 Task: Create a due date automation trigger when advanced on, on the wednesday before a card is due add content with a name or a description containing resume at 11:00 AM.
Action: Mouse moved to (588, 271)
Screenshot: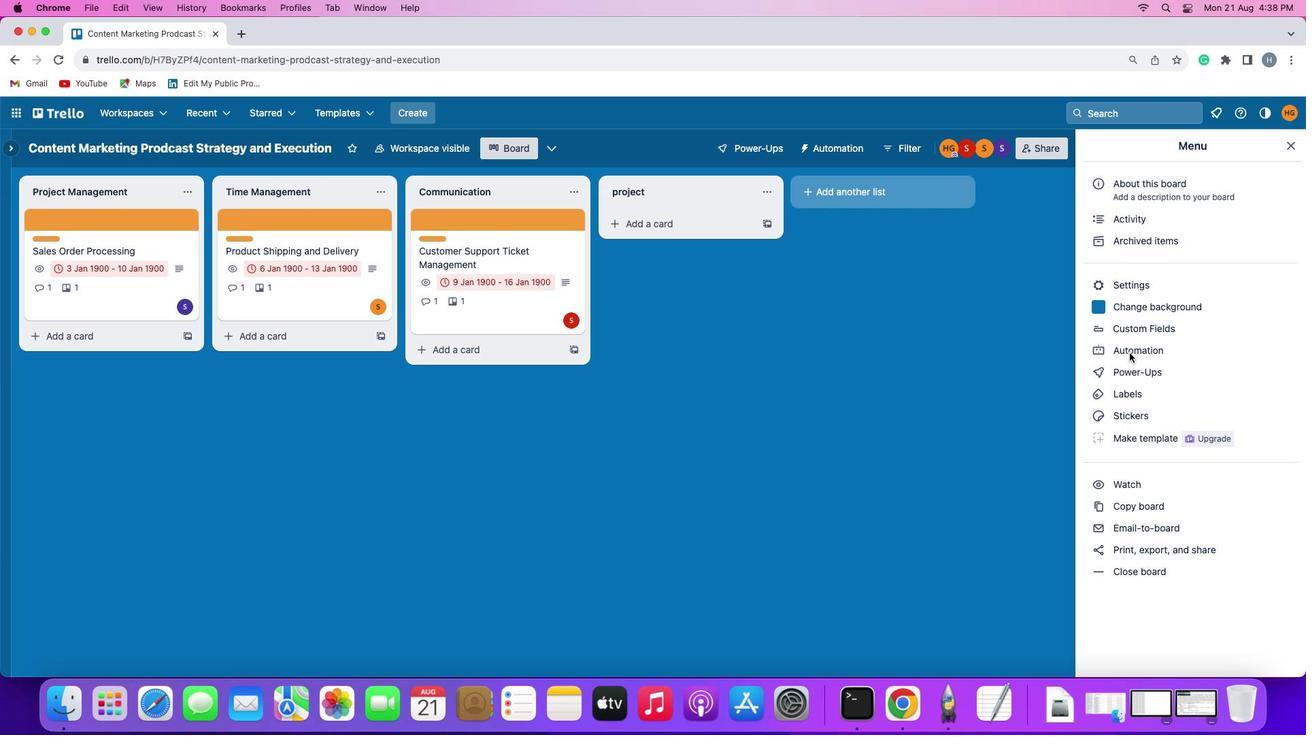 
Action: Mouse pressed left at (588, 271)
Screenshot: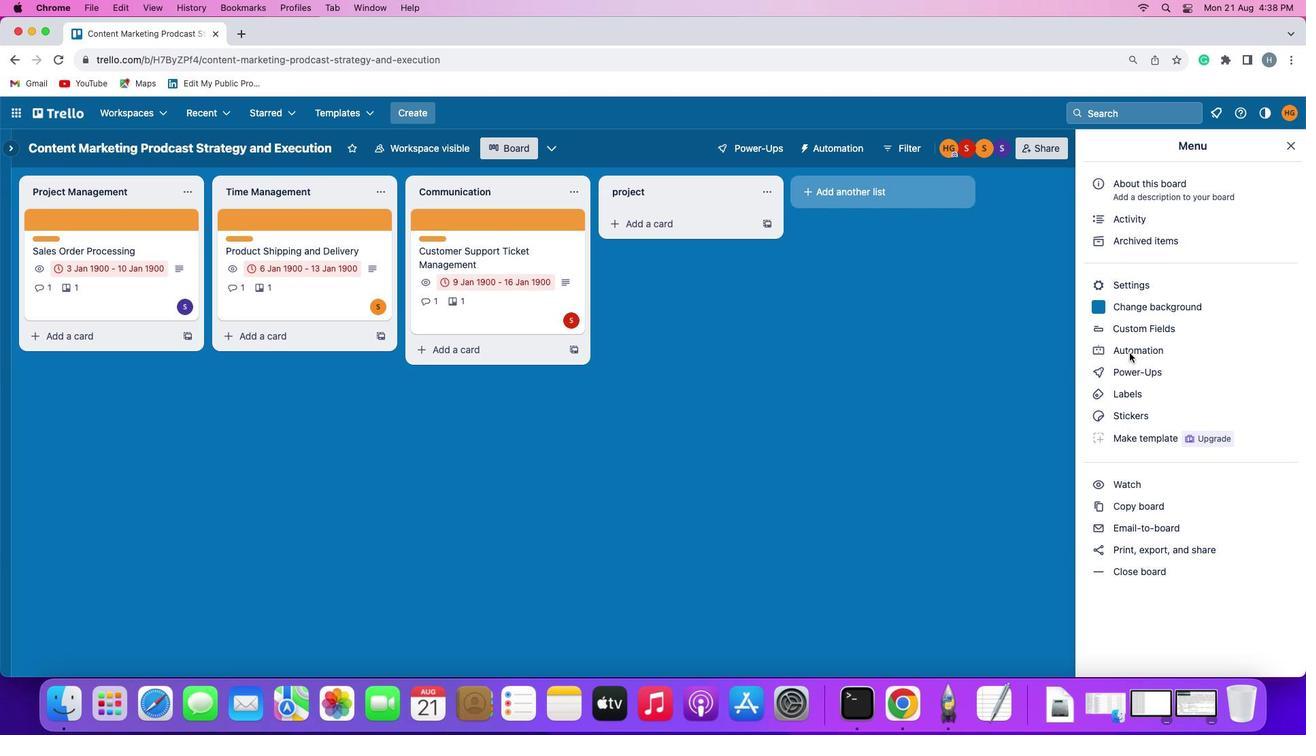 
Action: Mouse moved to (588, 271)
Screenshot: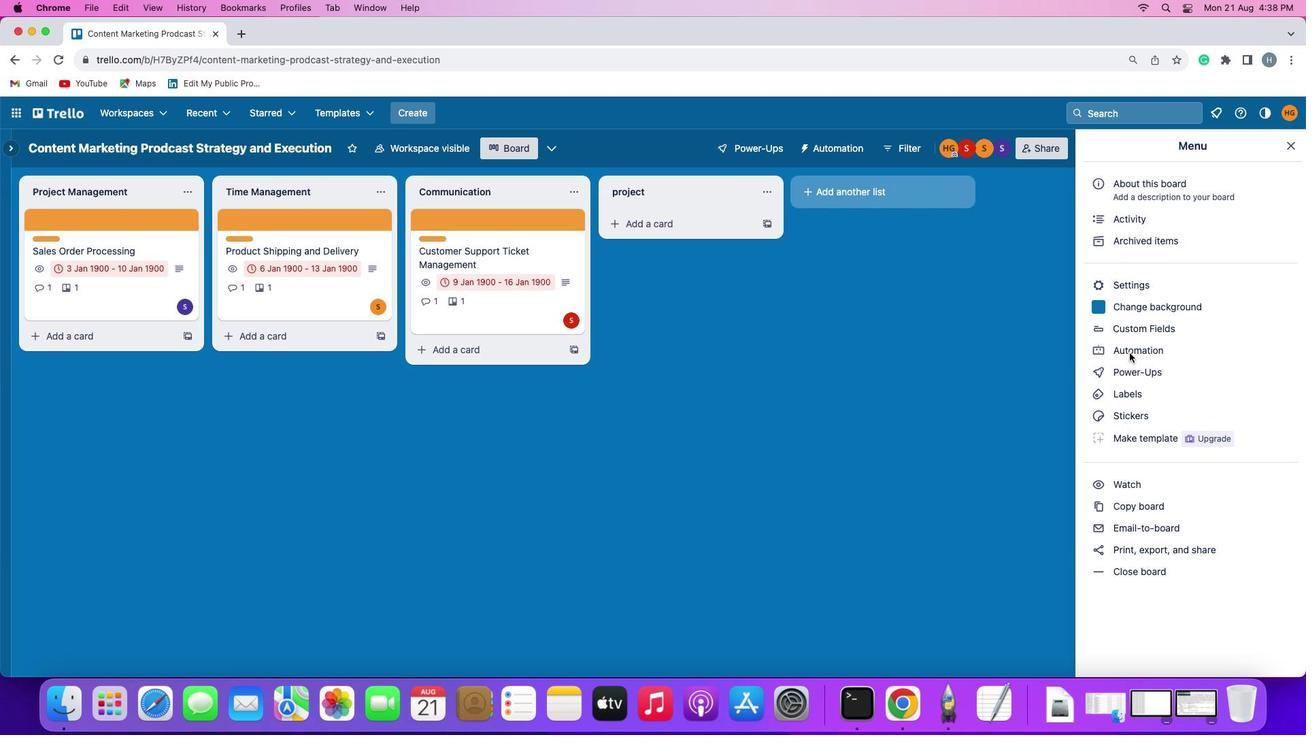 
Action: Mouse pressed left at (588, 271)
Screenshot: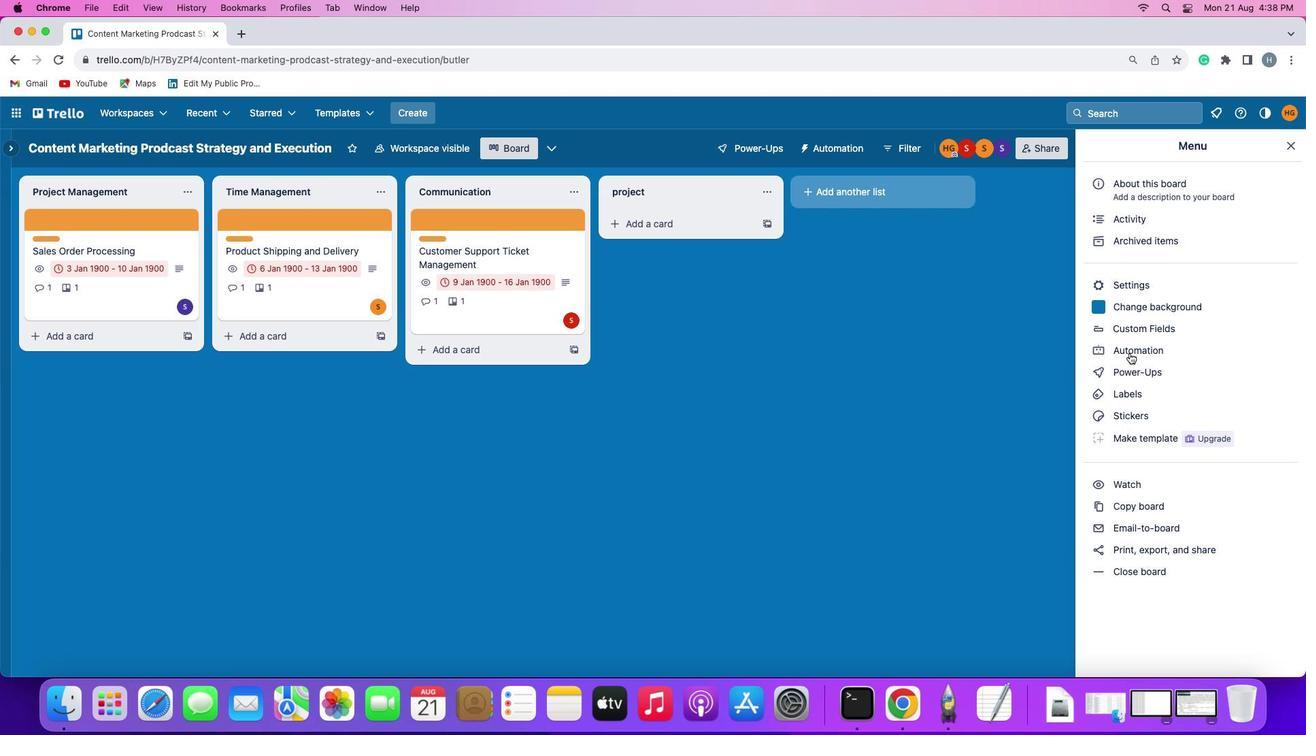 
Action: Mouse moved to (615, 235)
Screenshot: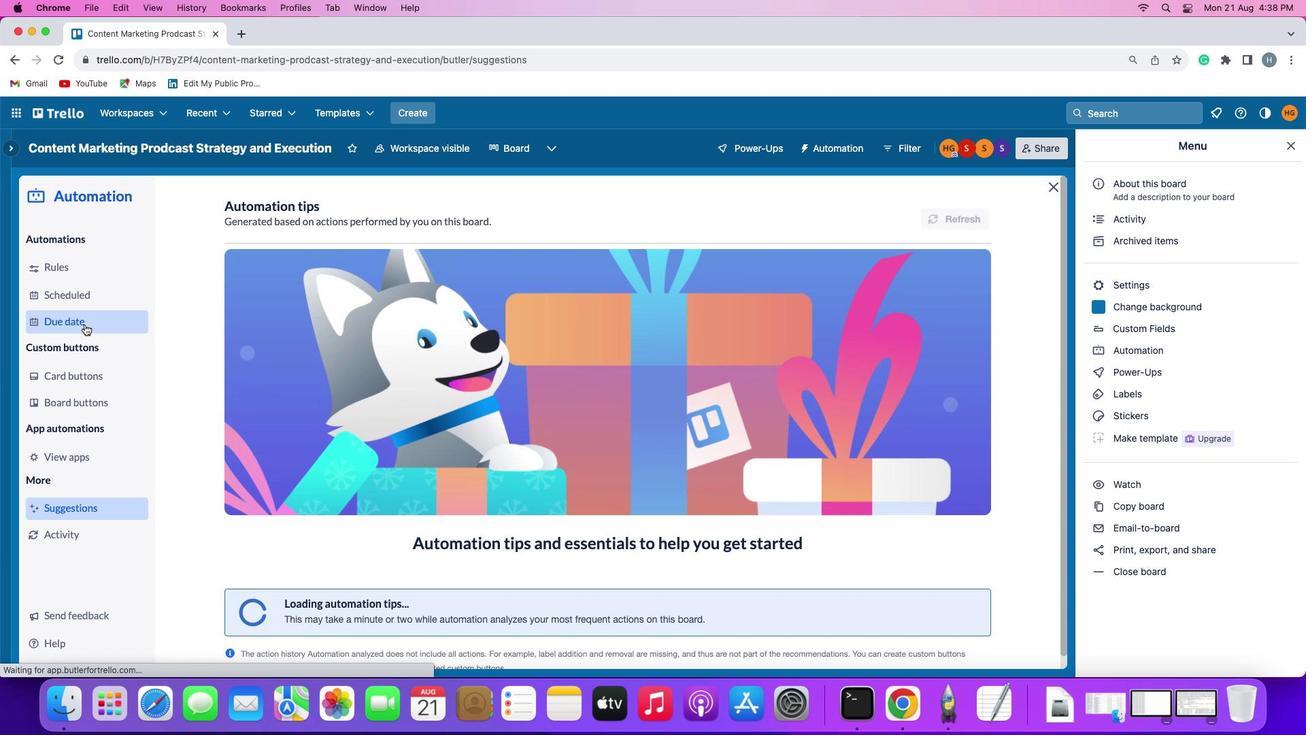
Action: Mouse pressed left at (615, 235)
Screenshot: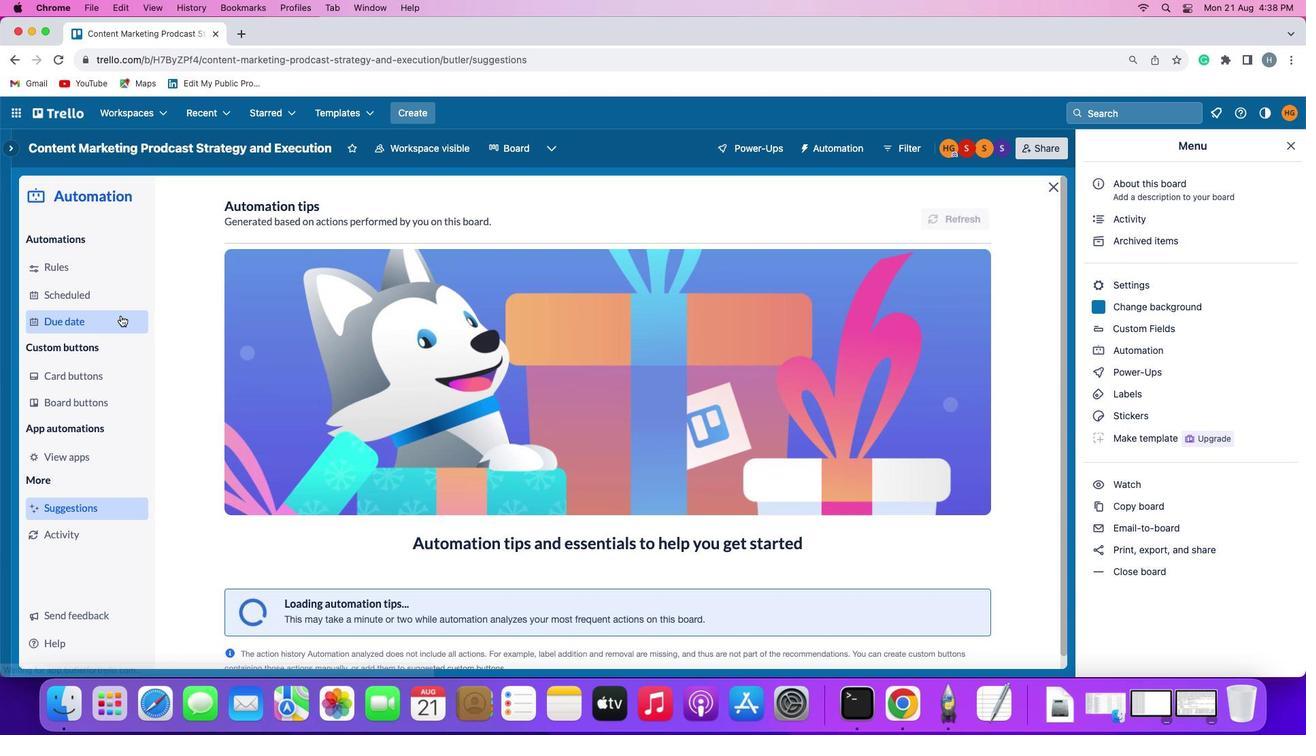 
Action: Mouse moved to (593, 77)
Screenshot: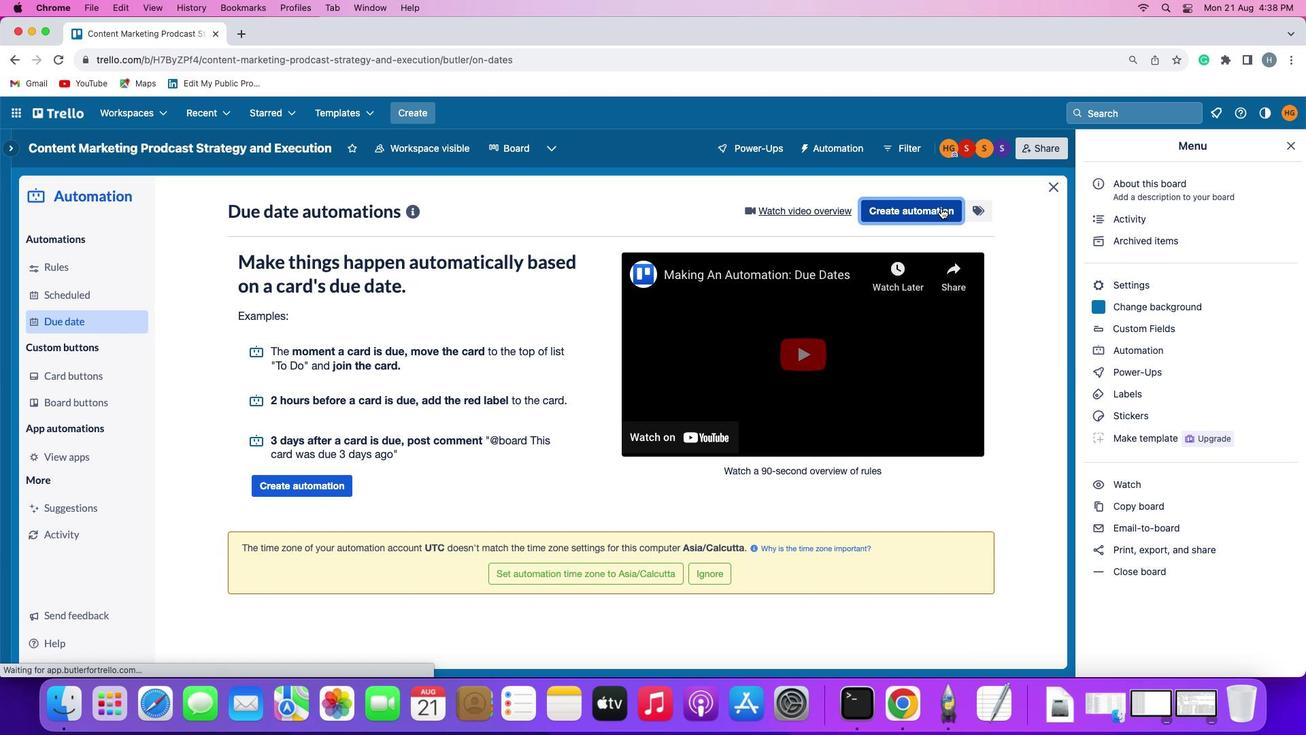 
Action: Mouse pressed left at (593, 77)
Screenshot: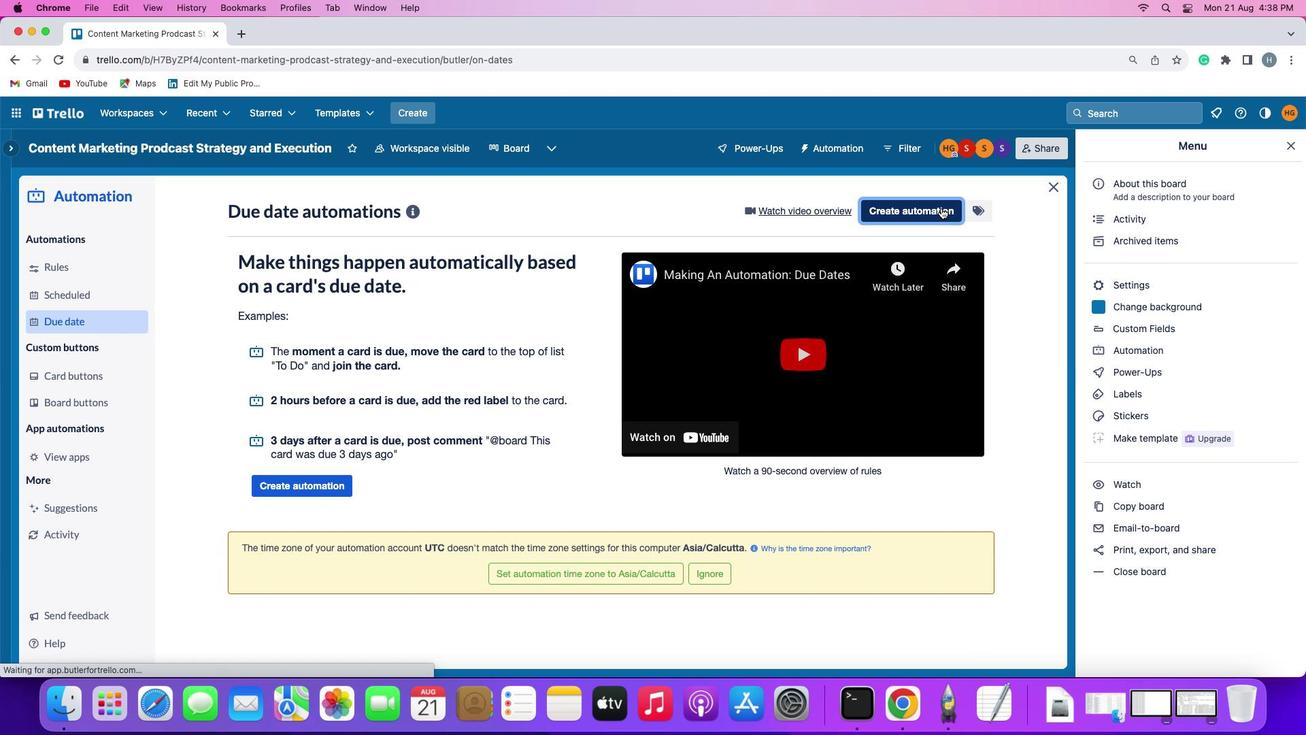 
Action: Mouse moved to (611, 257)
Screenshot: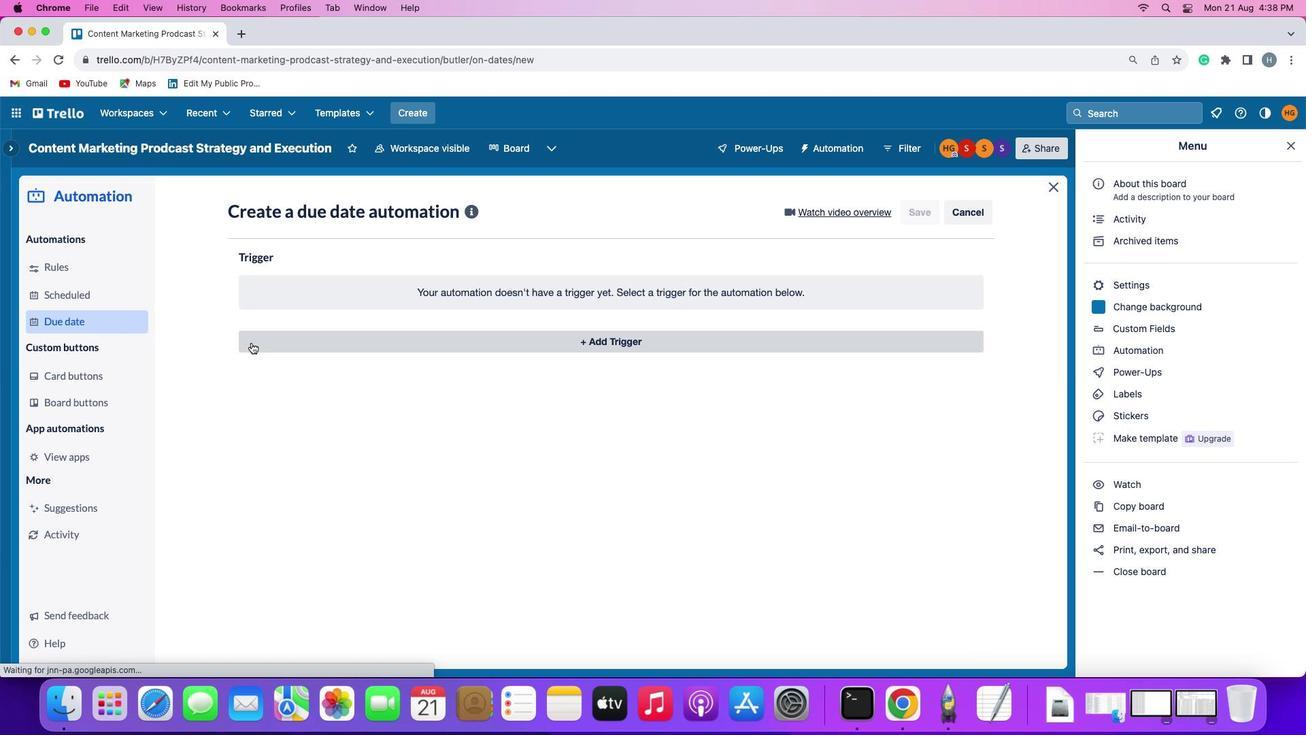 
Action: Mouse pressed left at (611, 257)
Screenshot: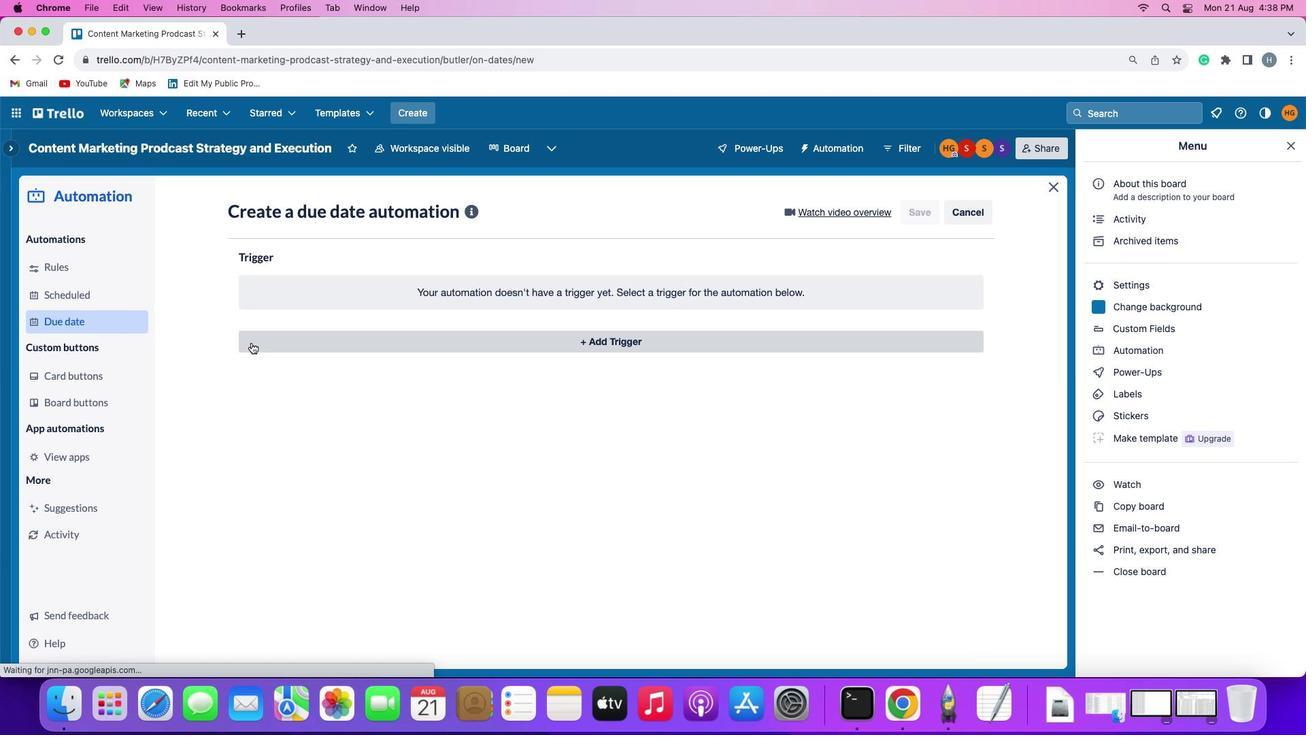 
Action: Mouse moved to (609, 585)
Screenshot: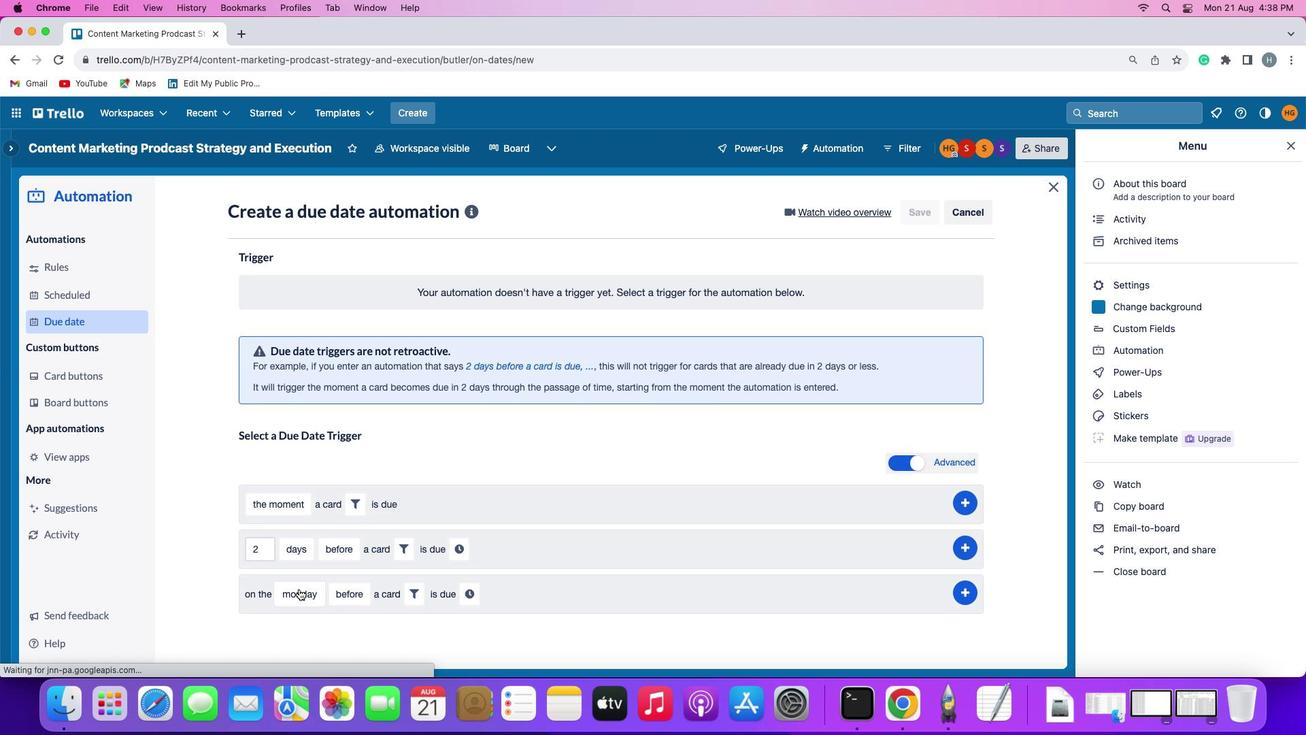 
Action: Mouse pressed left at (609, 585)
Screenshot: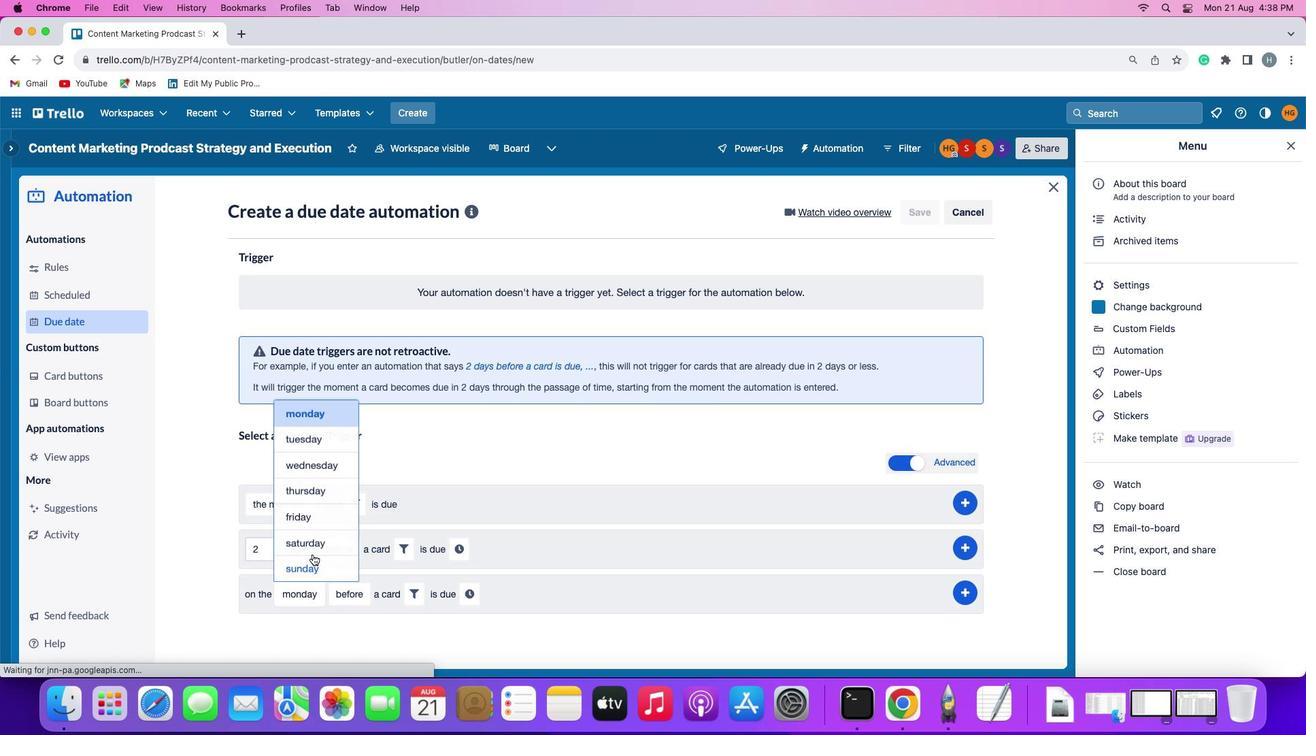 
Action: Mouse moved to (609, 407)
Screenshot: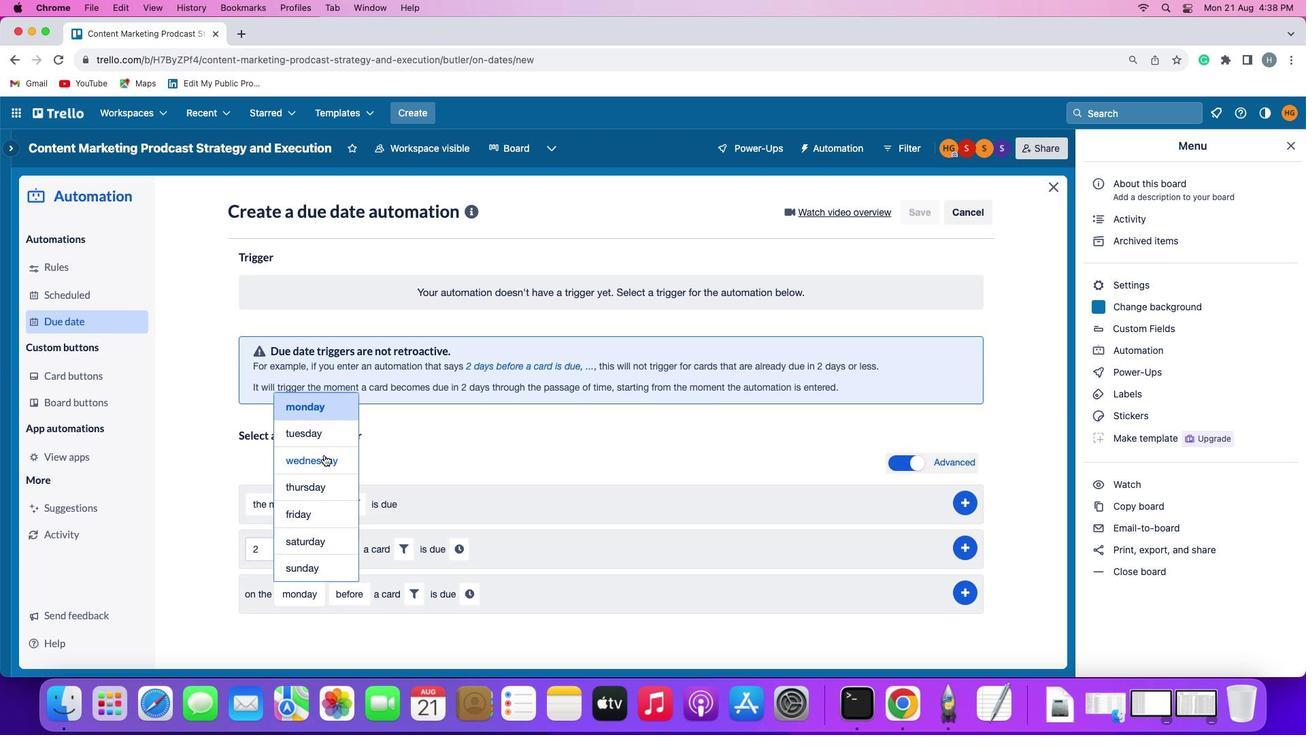 
Action: Mouse pressed left at (609, 407)
Screenshot: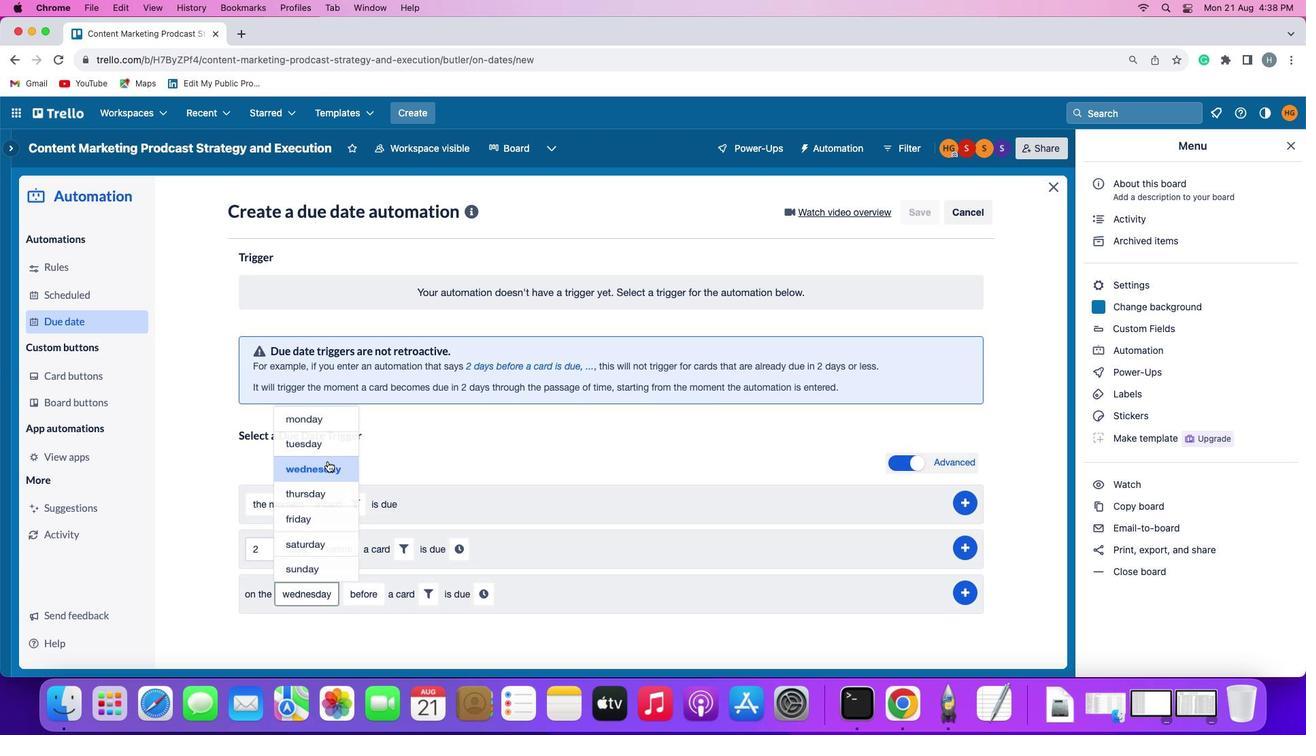 
Action: Mouse moved to (606, 594)
Screenshot: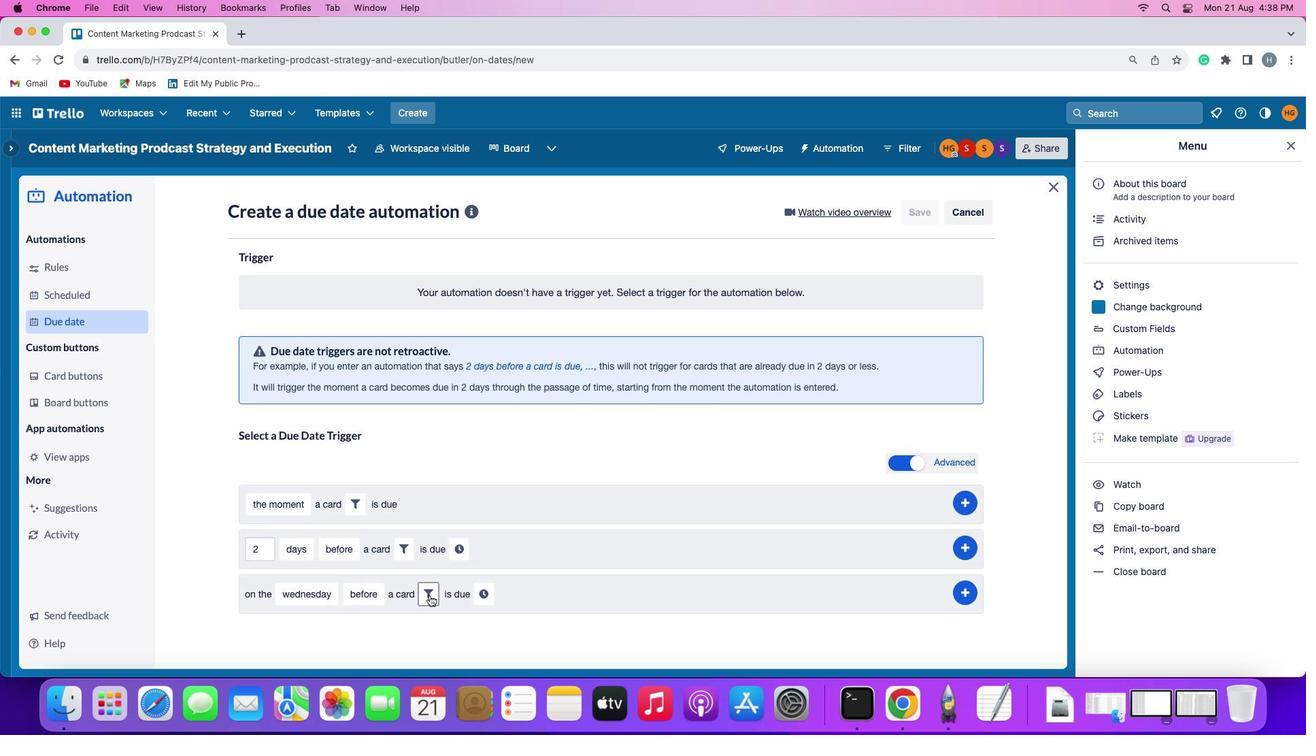 
Action: Mouse pressed left at (606, 594)
Screenshot: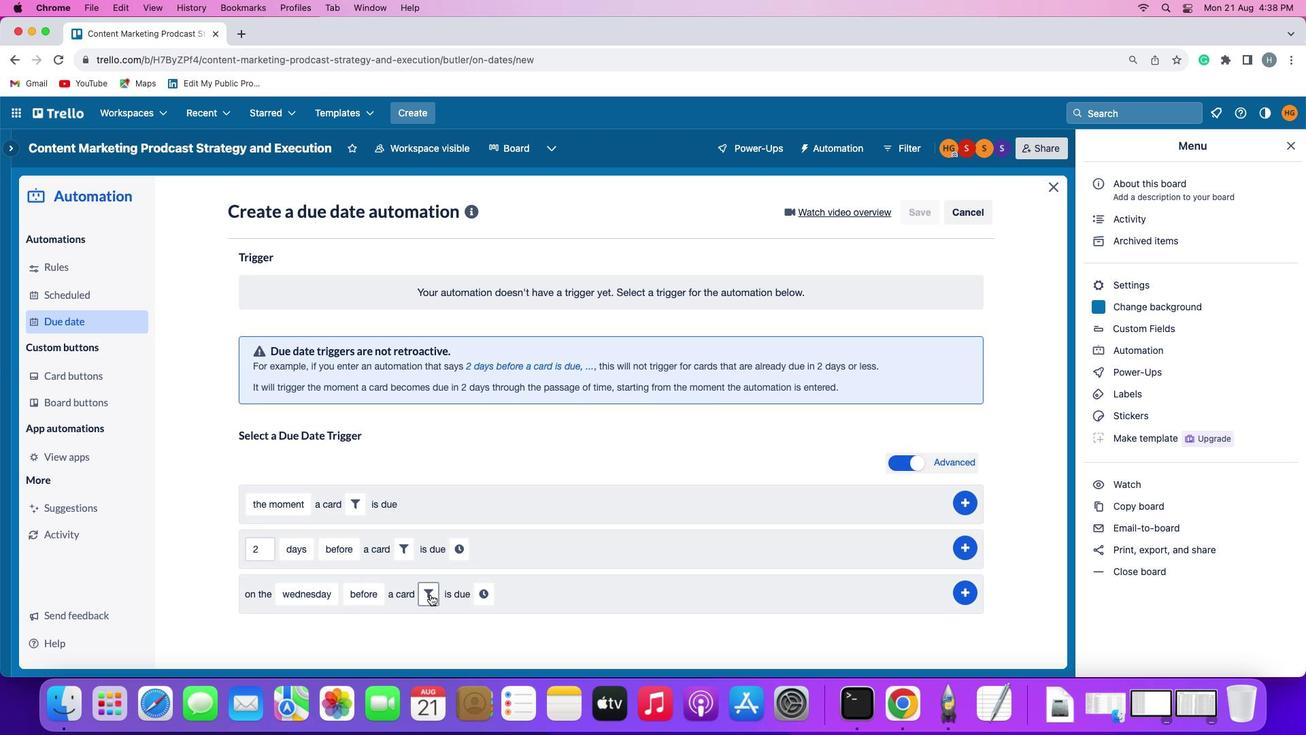 
Action: Mouse moved to (601, 640)
Screenshot: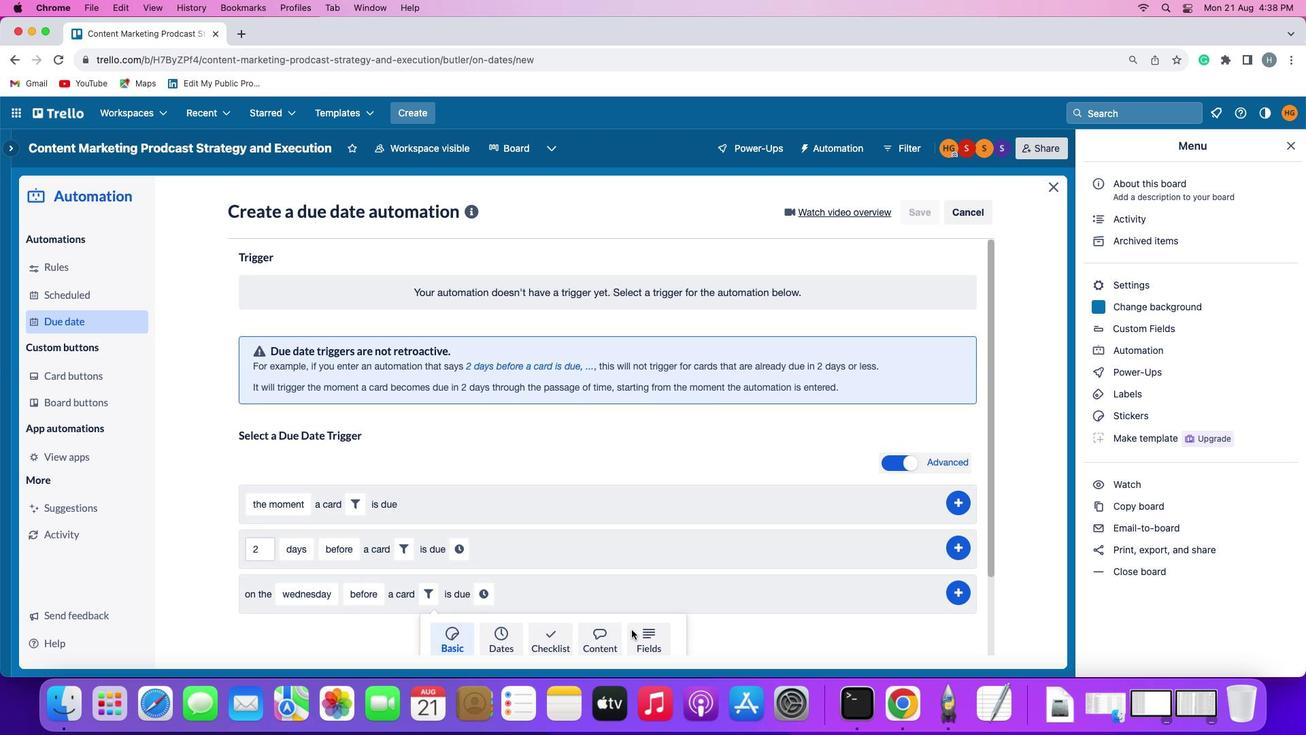 
Action: Mouse pressed left at (601, 640)
Screenshot: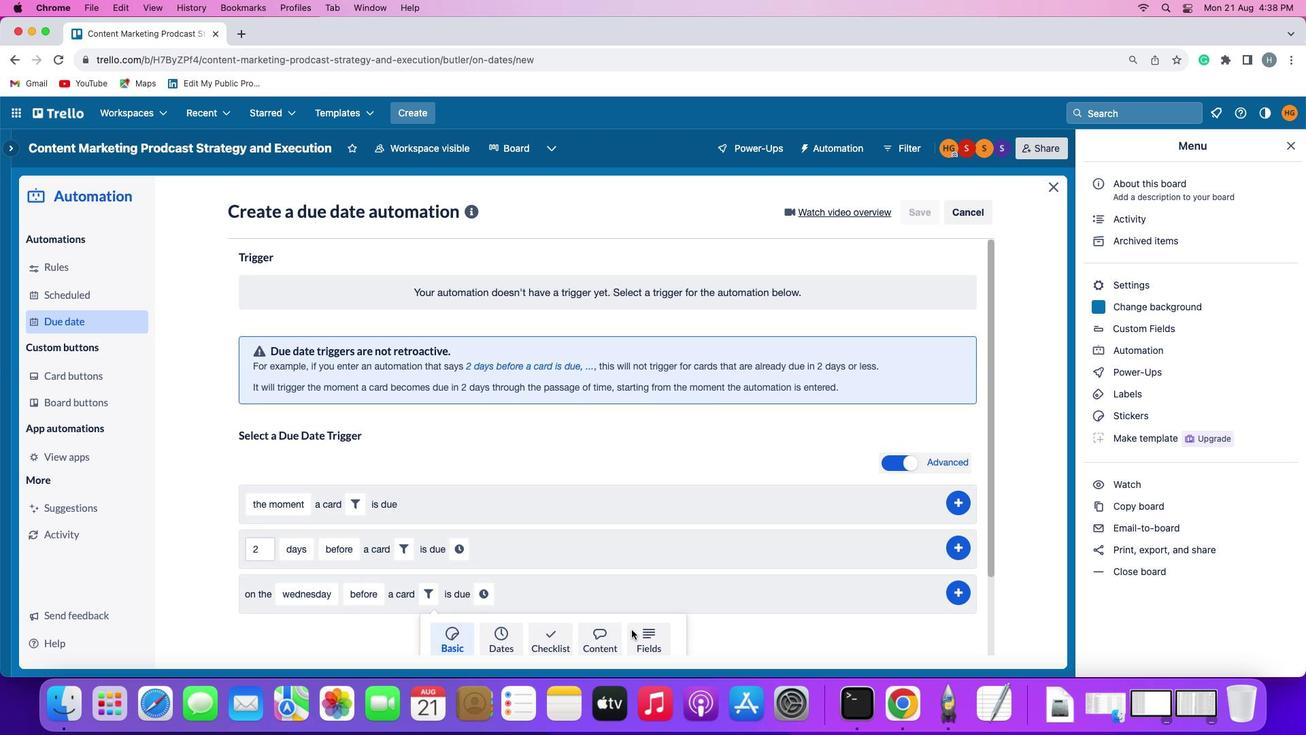 
Action: Mouse moved to (602, 652)
Screenshot: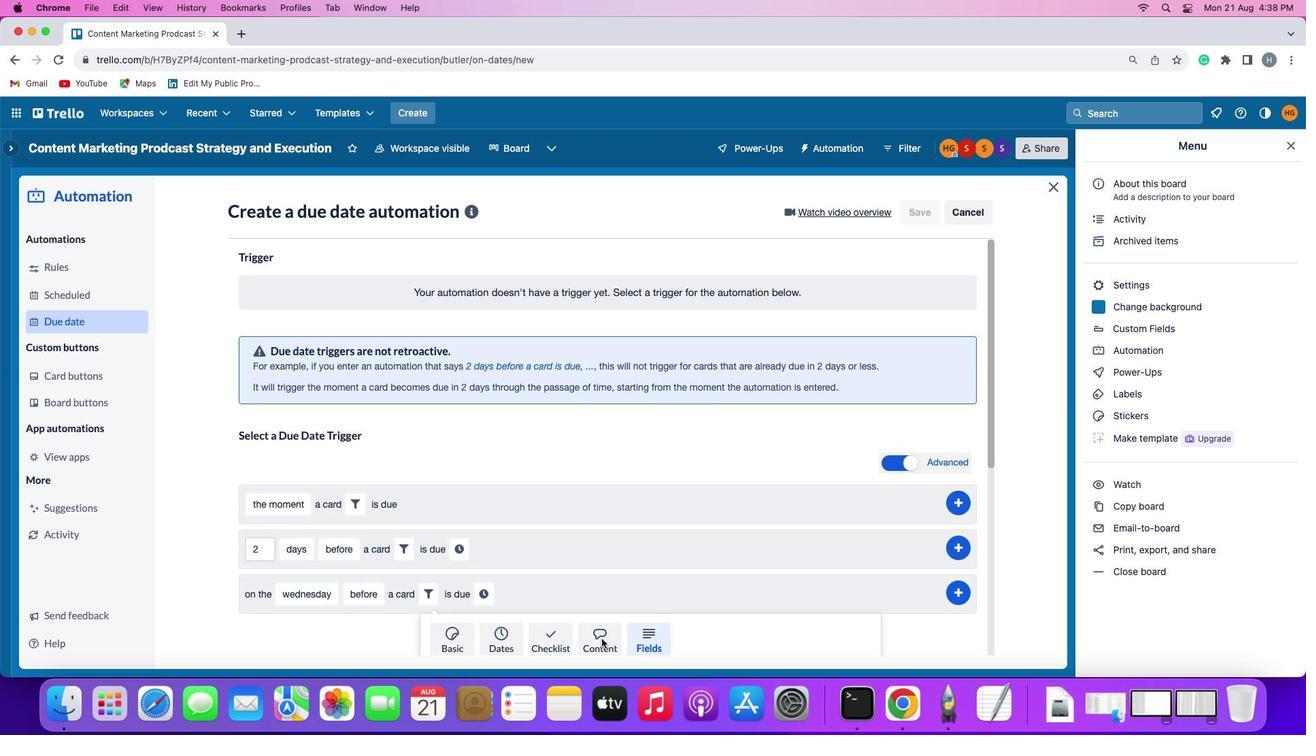 
Action: Mouse pressed left at (602, 652)
Screenshot: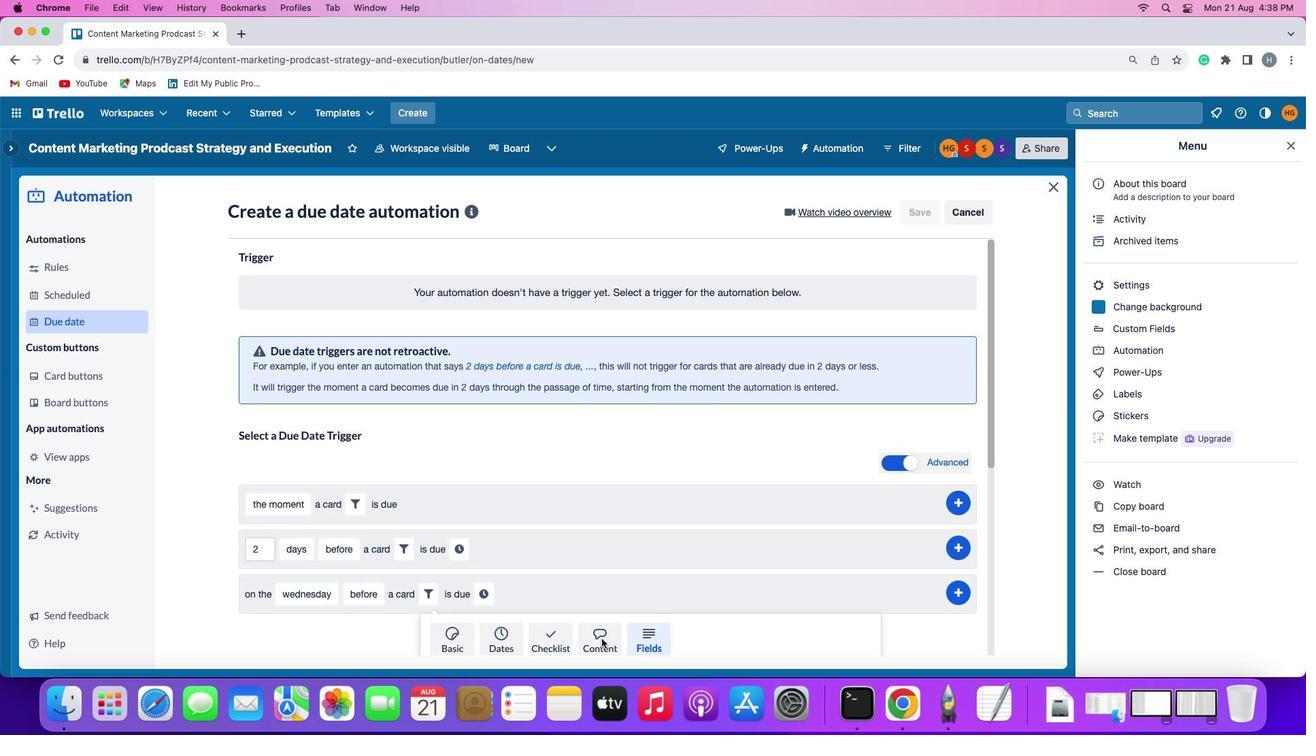 
Action: Mouse moved to (607, 642)
Screenshot: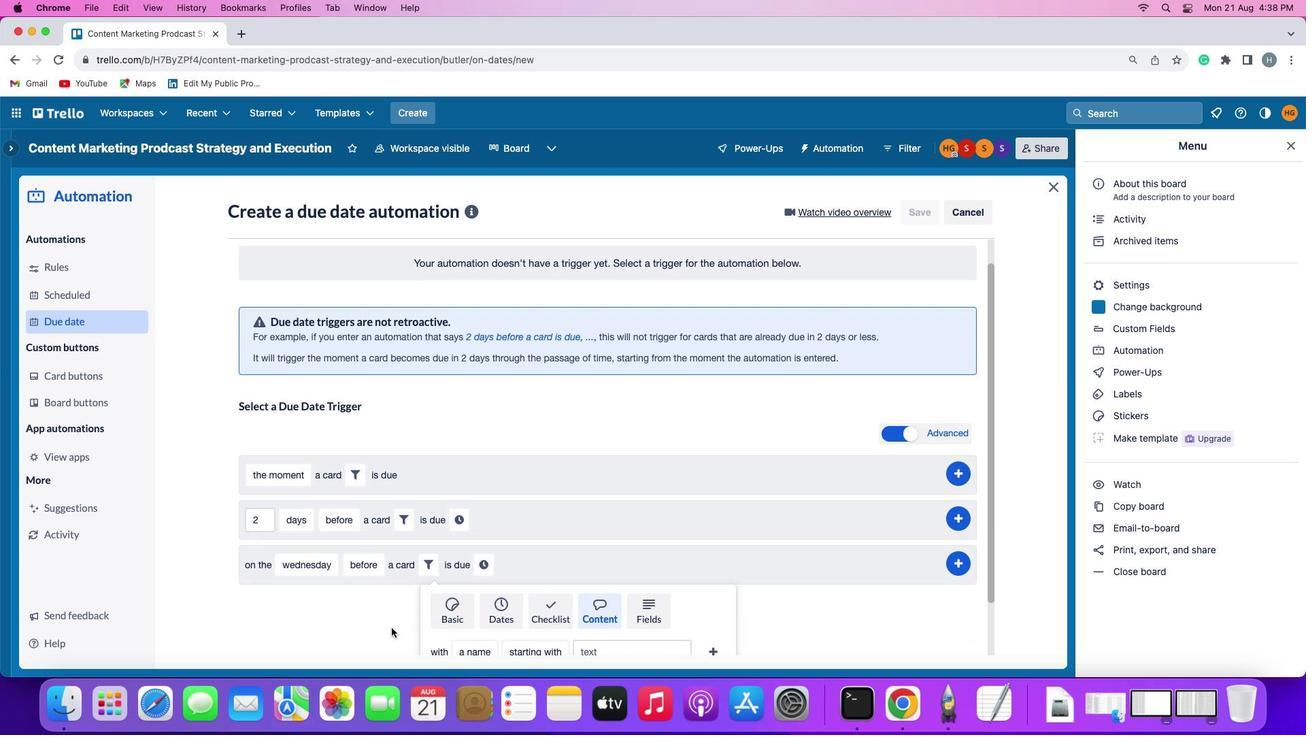 
Action: Mouse scrolled (607, 642) with delta (617, -199)
Screenshot: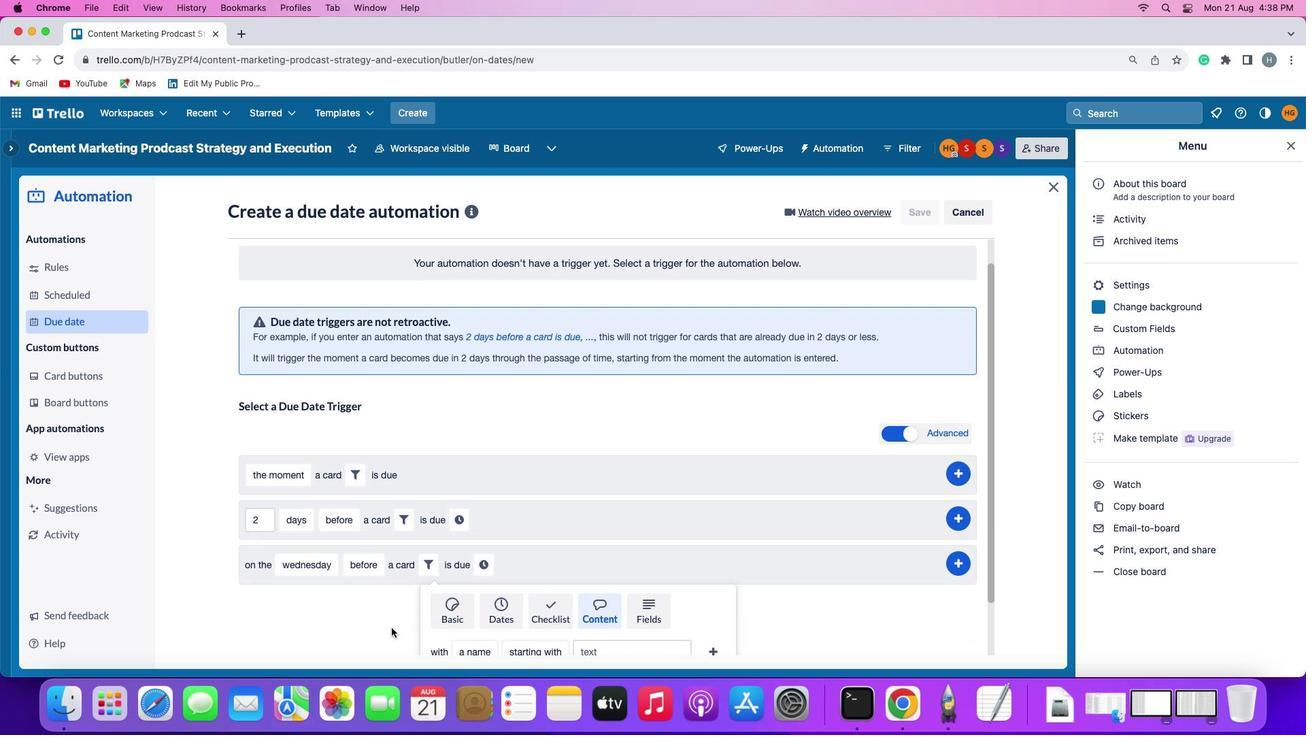 
Action: Mouse moved to (607, 642)
Screenshot: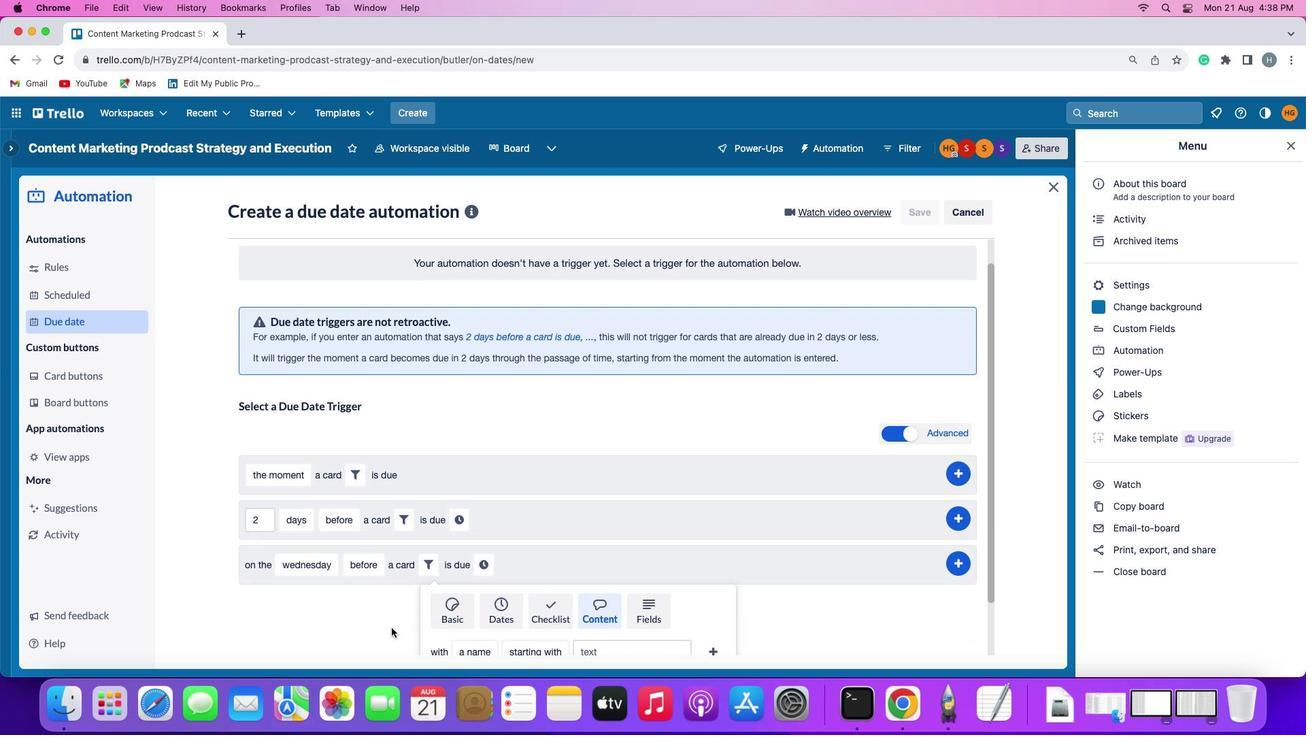 
Action: Mouse scrolled (607, 642) with delta (617, -199)
Screenshot: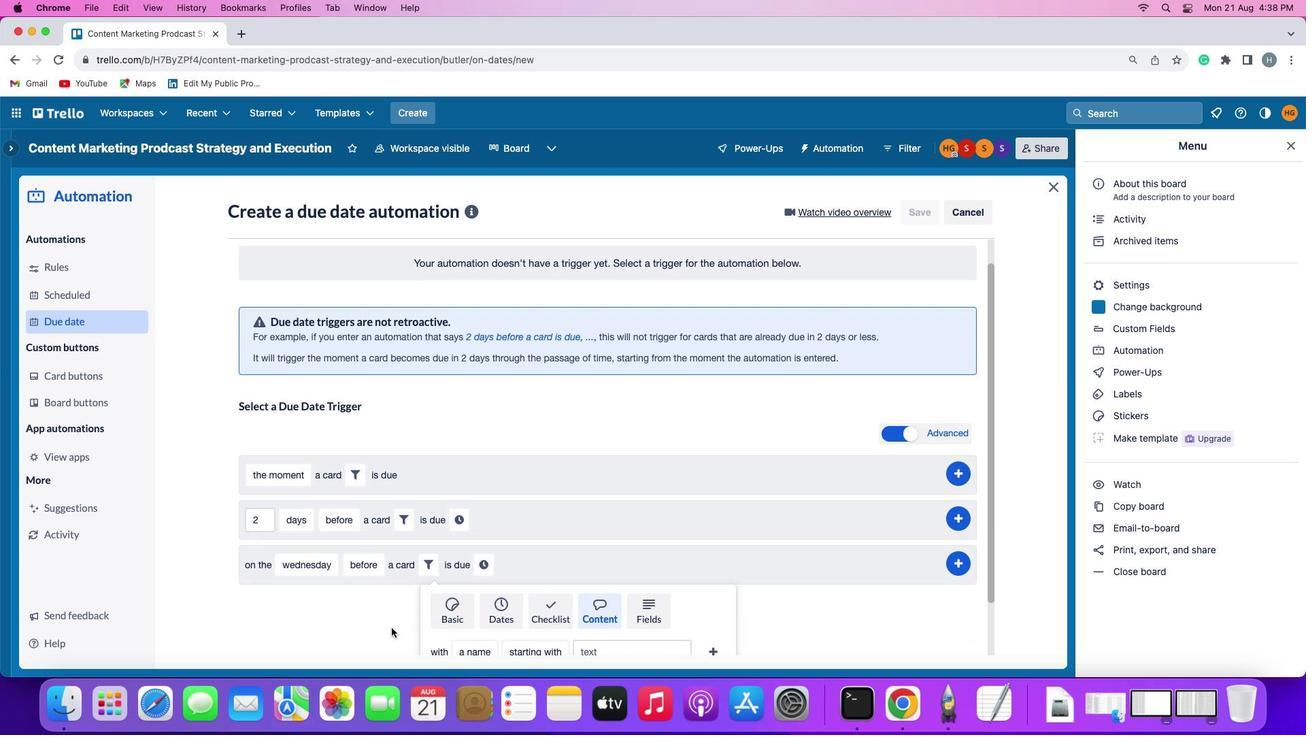 
Action: Mouse moved to (607, 642)
Screenshot: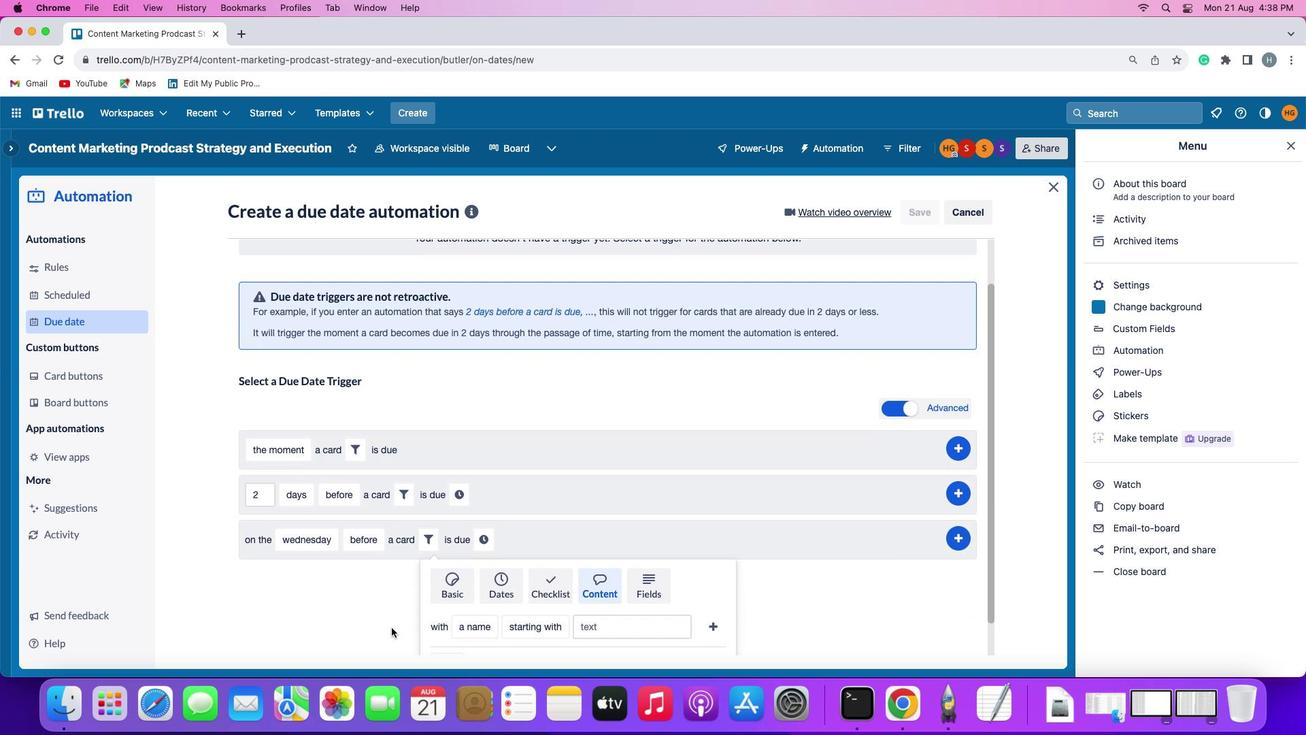 
Action: Mouse scrolled (607, 642) with delta (617, -201)
Screenshot: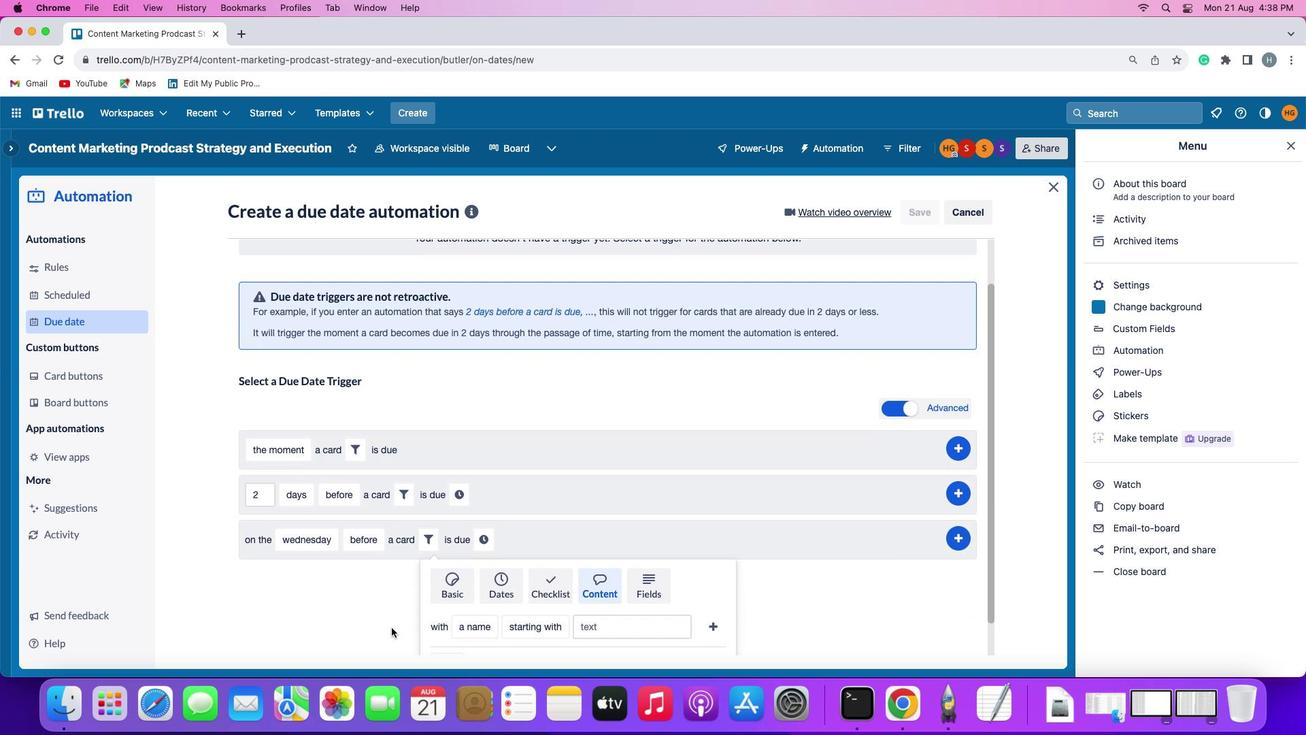 
Action: Mouse moved to (607, 641)
Screenshot: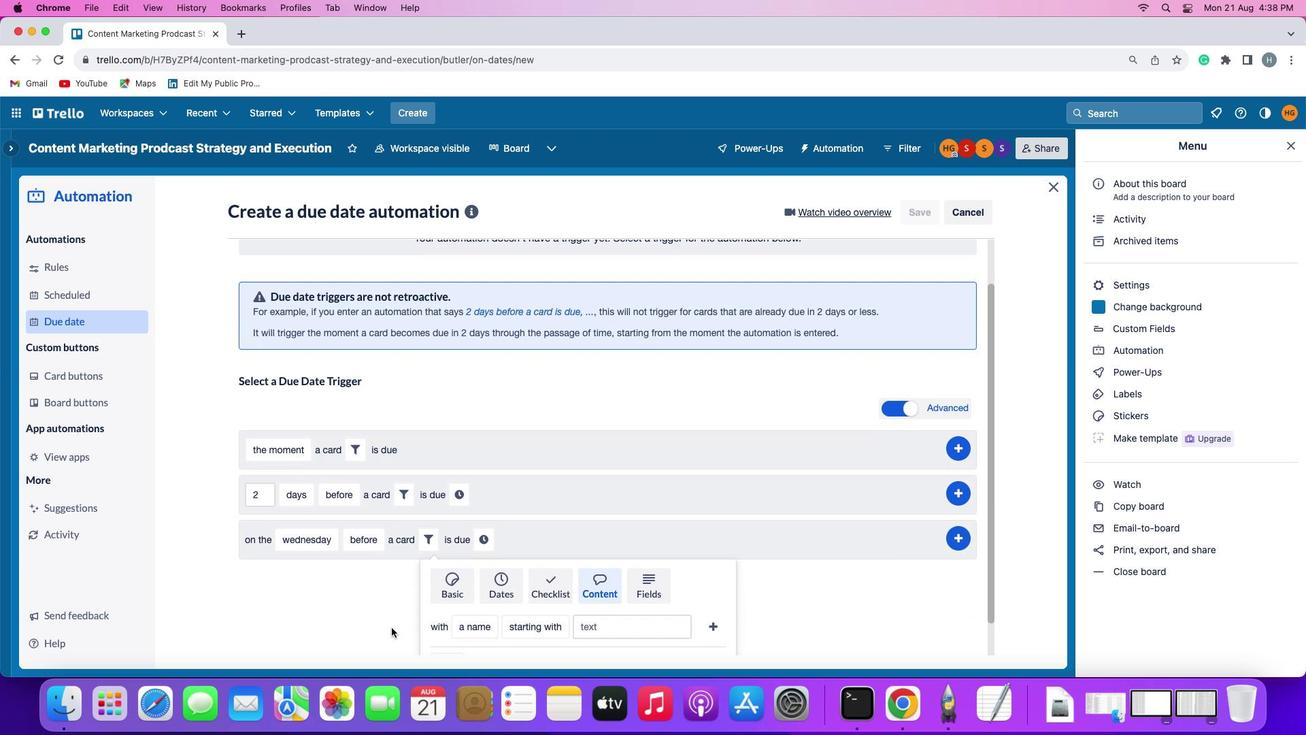 
Action: Mouse scrolled (607, 641) with delta (617, -202)
Screenshot: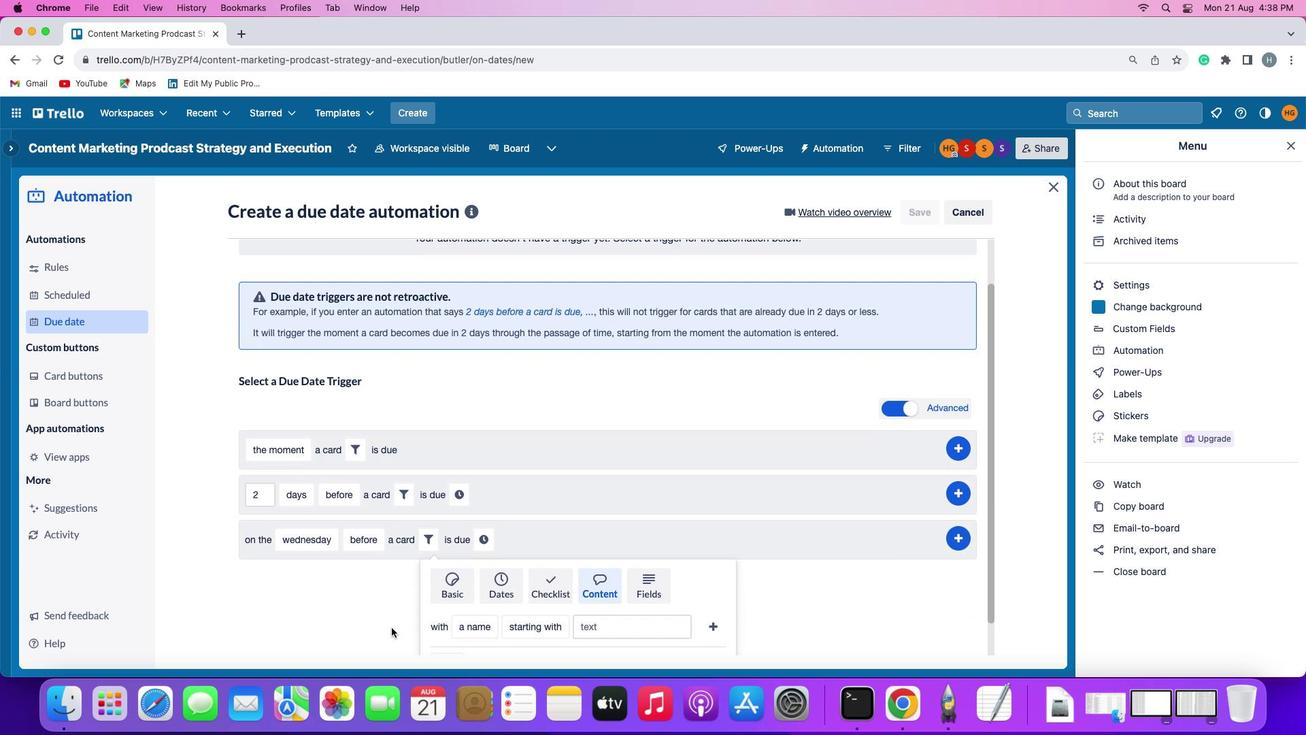 
Action: Mouse moved to (607, 637)
Screenshot: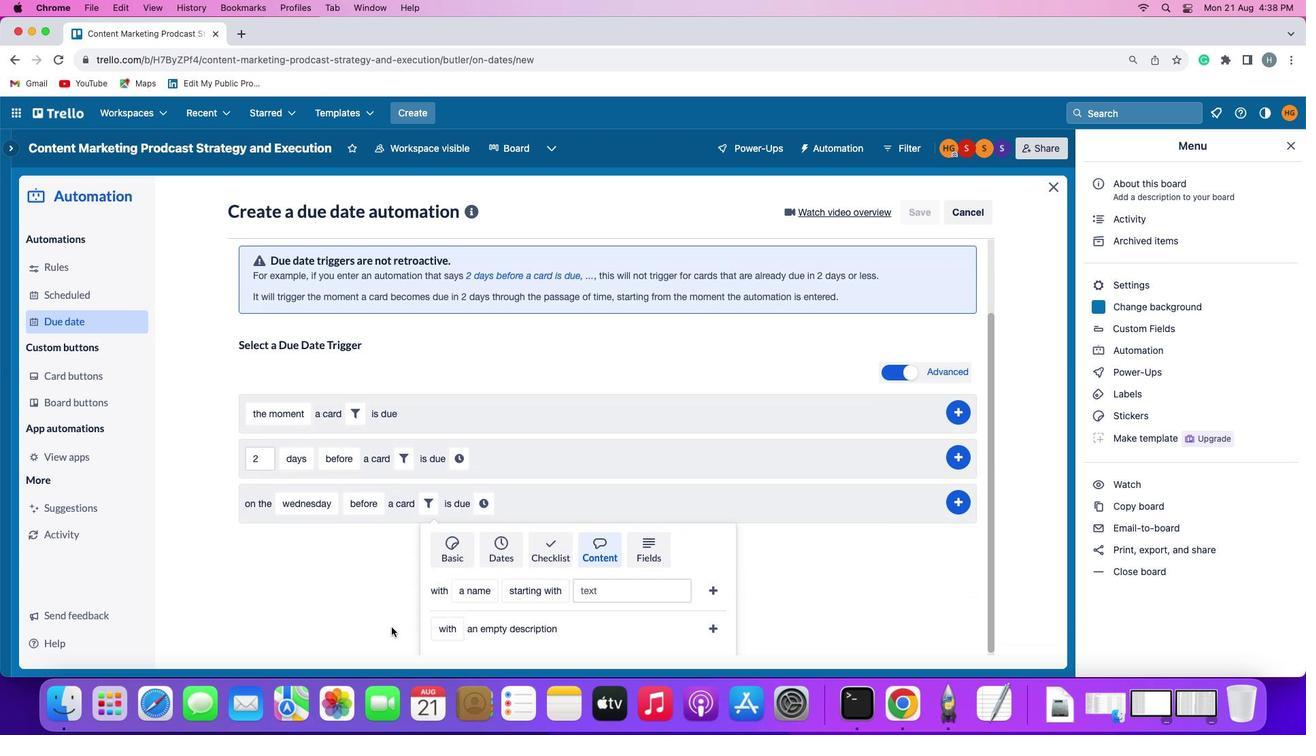 
Action: Mouse scrolled (607, 637) with delta (617, -202)
Screenshot: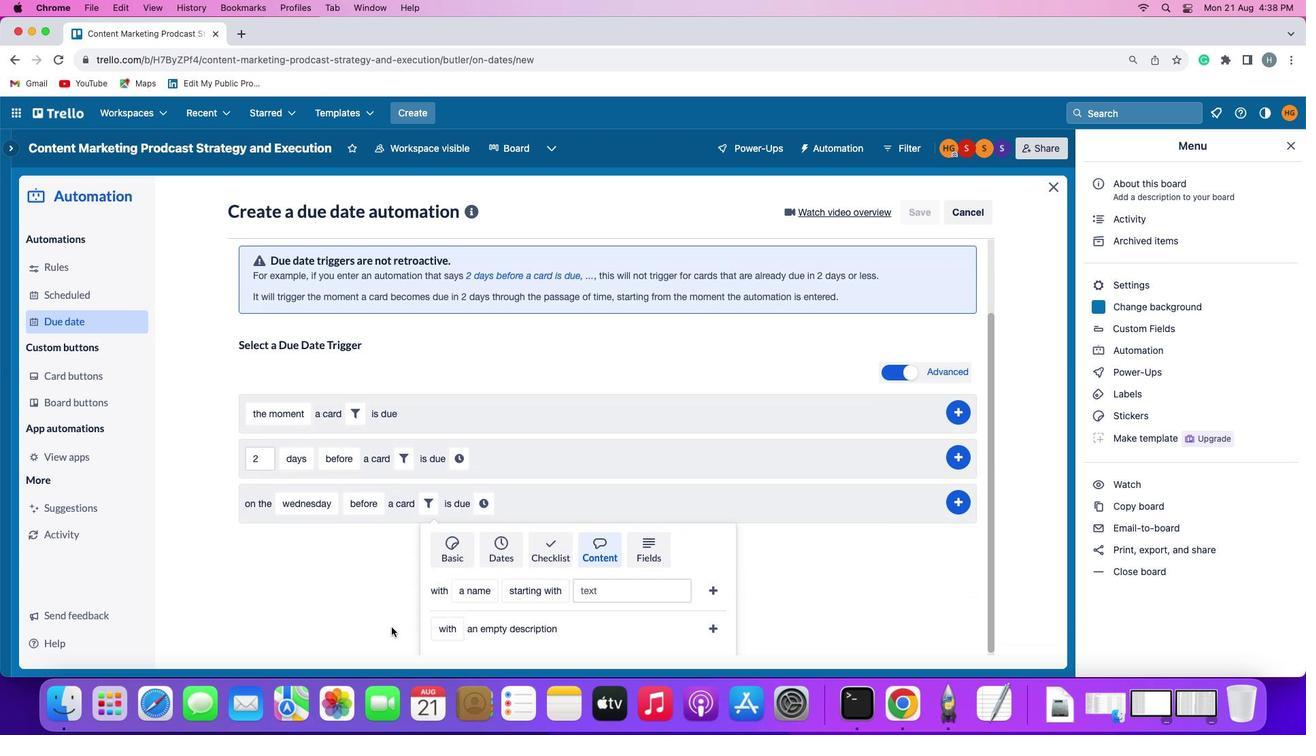 
Action: Mouse moved to (607, 637)
Screenshot: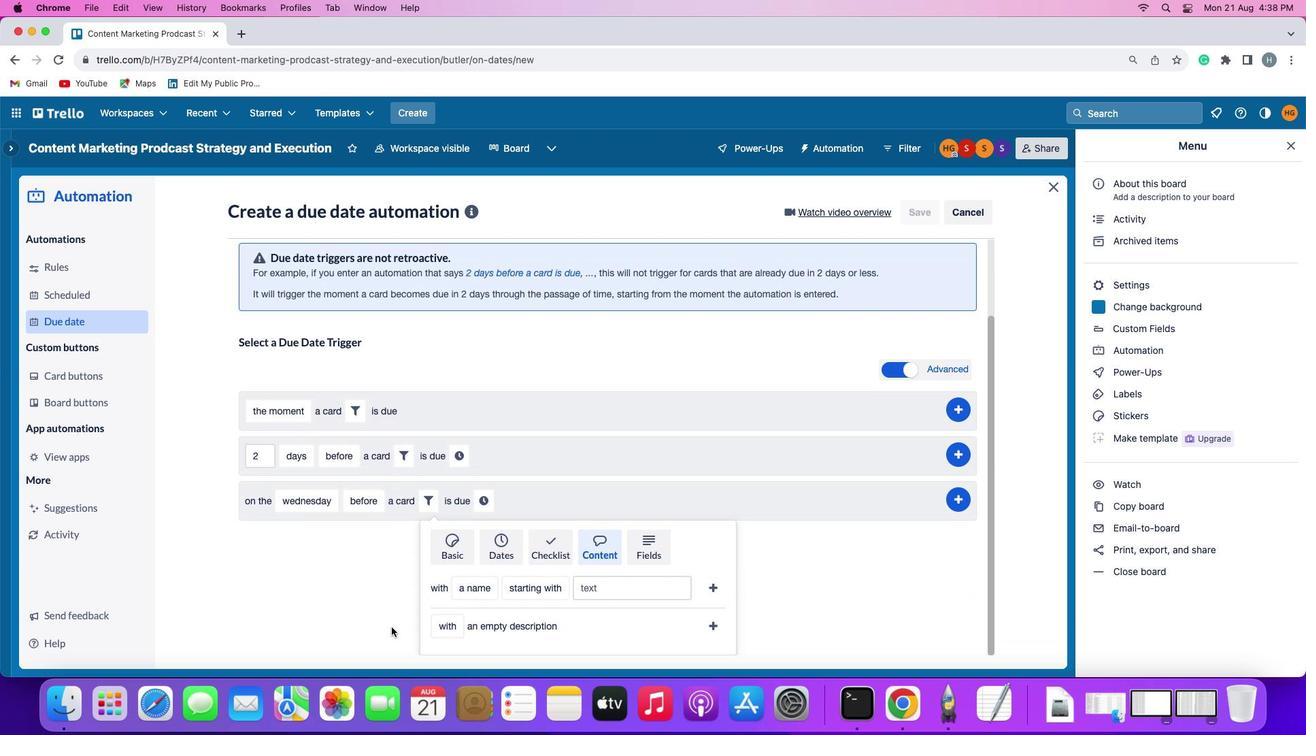 
Action: Mouse scrolled (607, 637) with delta (617, -199)
Screenshot: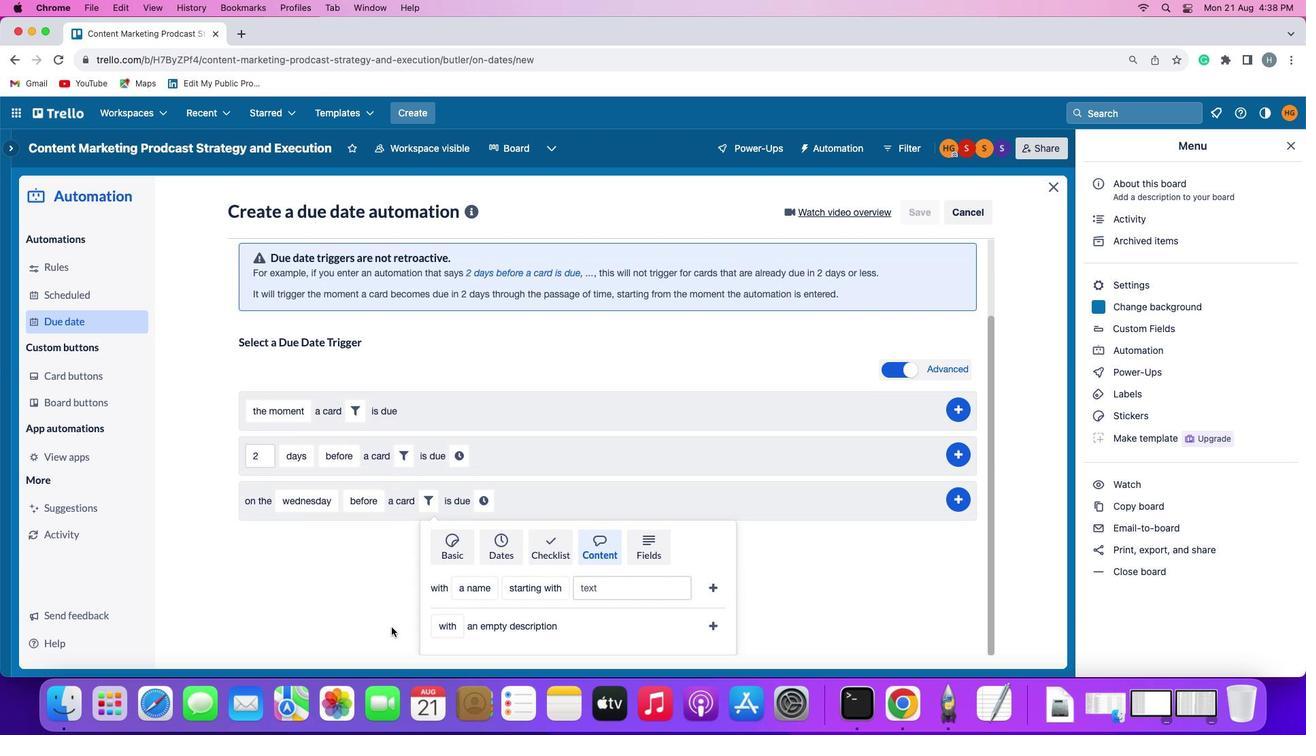 
Action: Mouse scrolled (607, 637) with delta (617, -199)
Screenshot: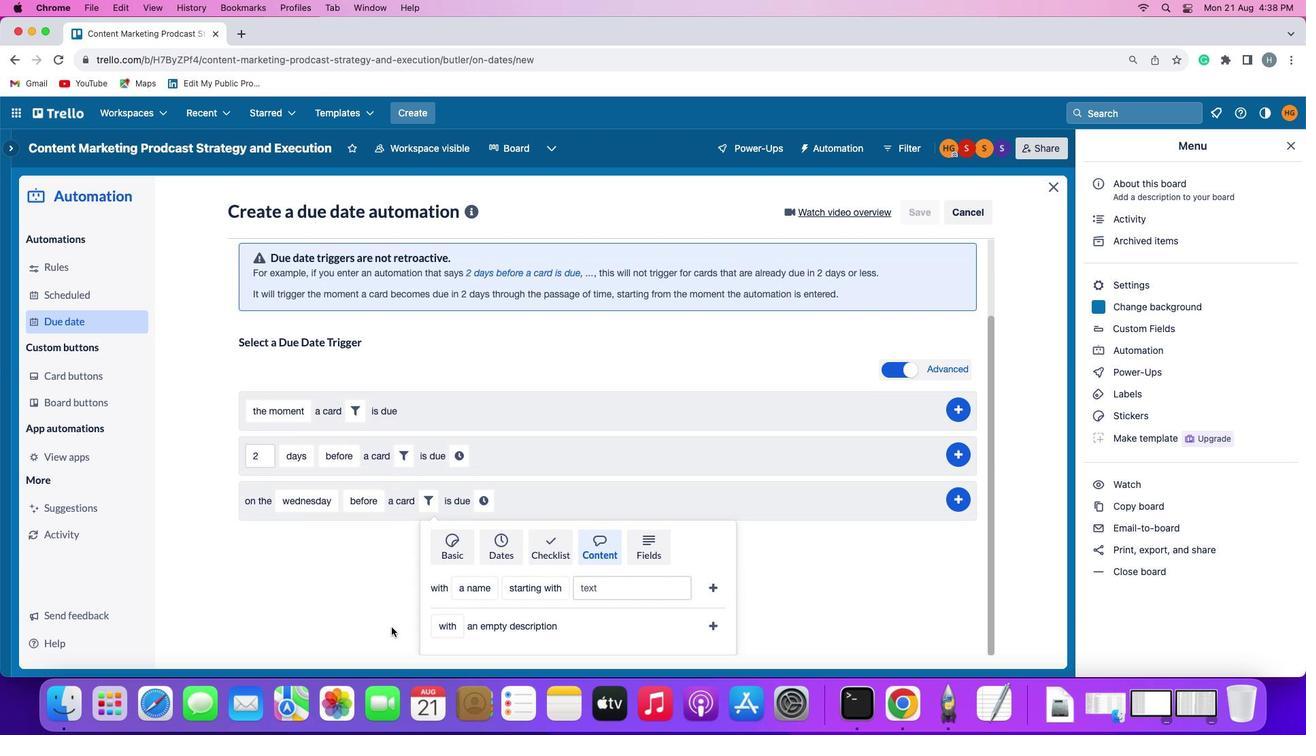 
Action: Mouse scrolled (607, 637) with delta (617, -201)
Screenshot: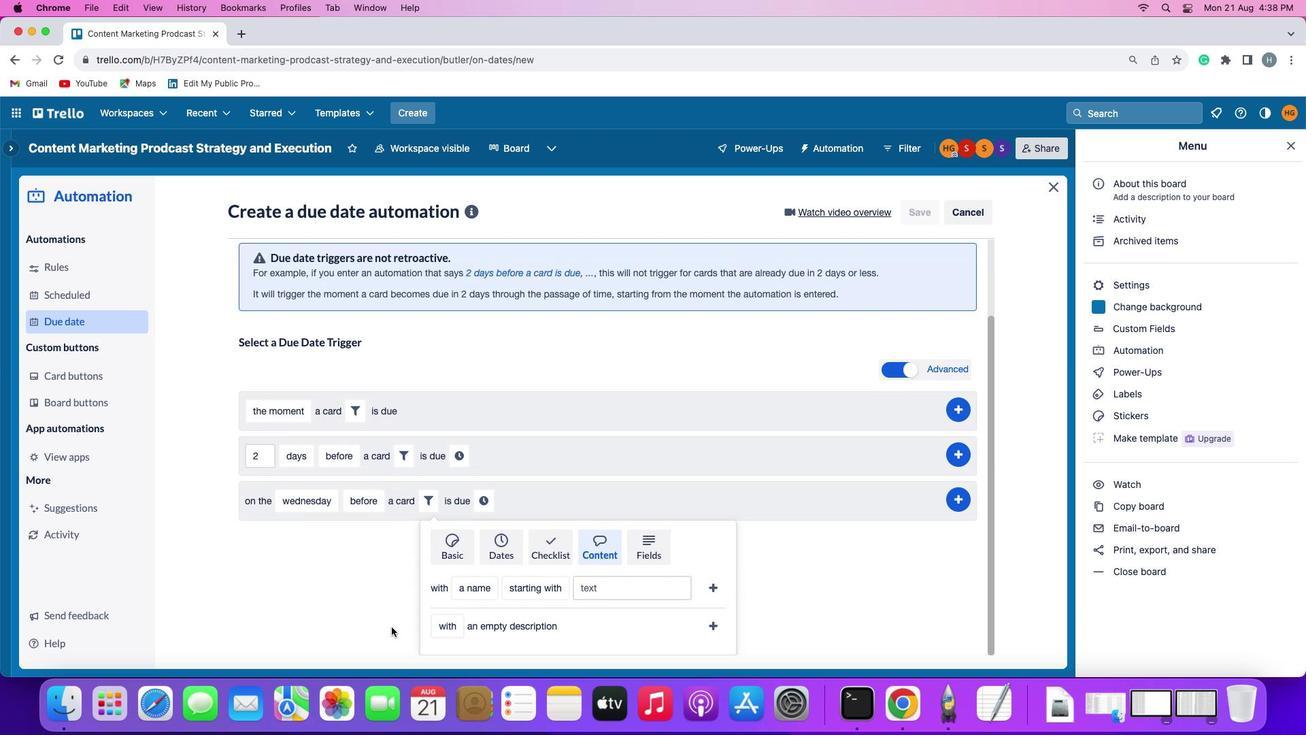 
Action: Mouse scrolled (607, 637) with delta (617, -202)
Screenshot: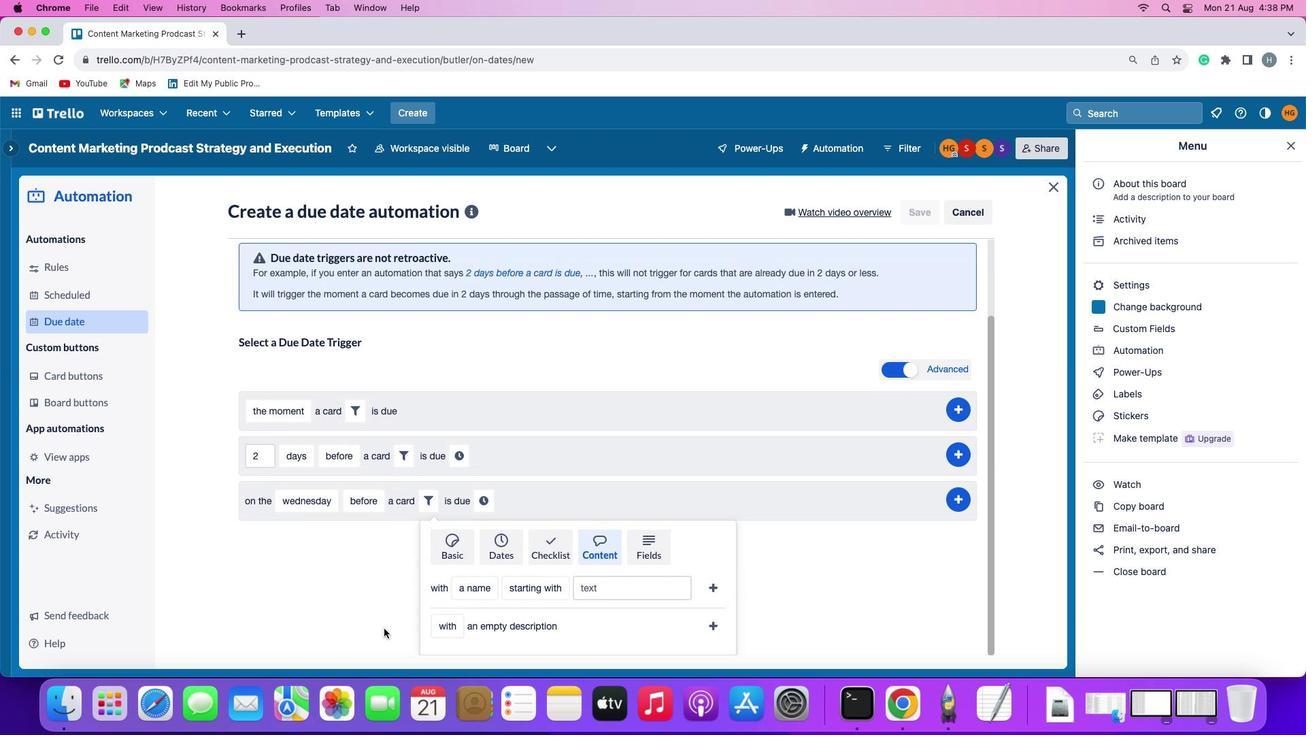 
Action: Mouse moved to (605, 596)
Screenshot: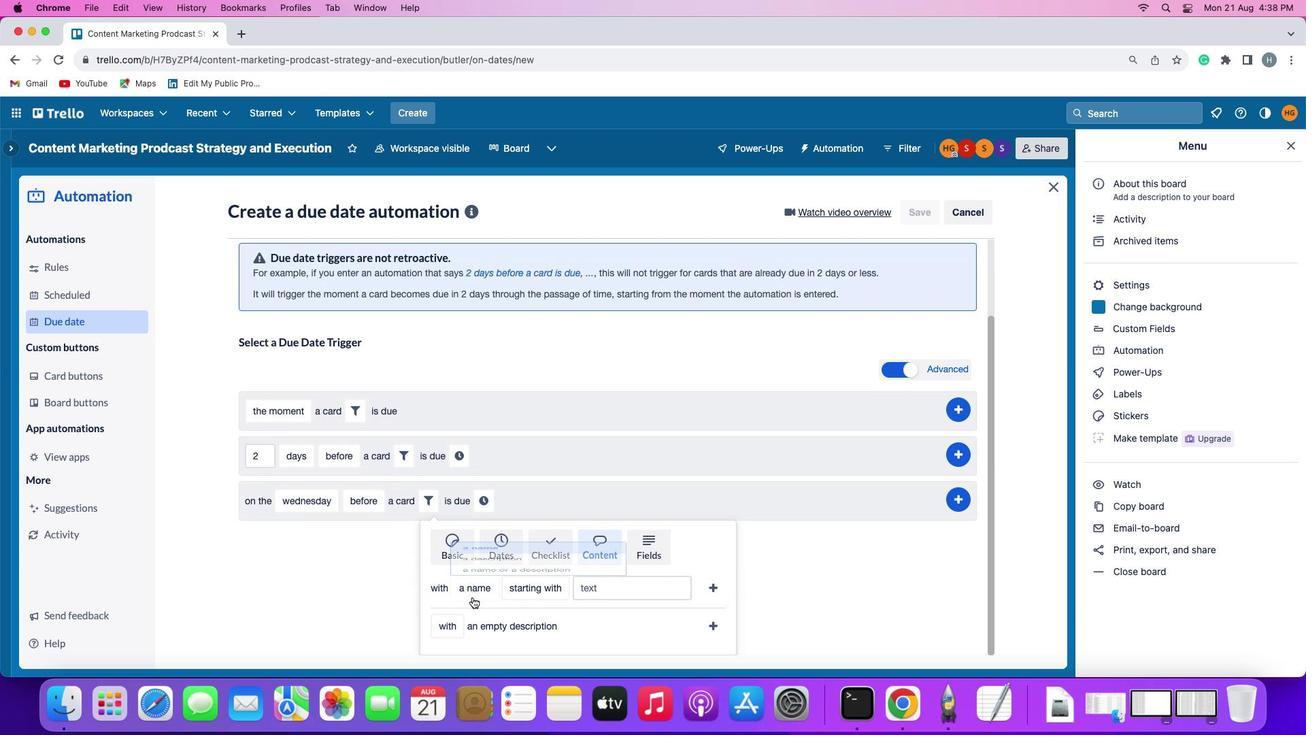 
Action: Mouse pressed left at (605, 596)
Screenshot: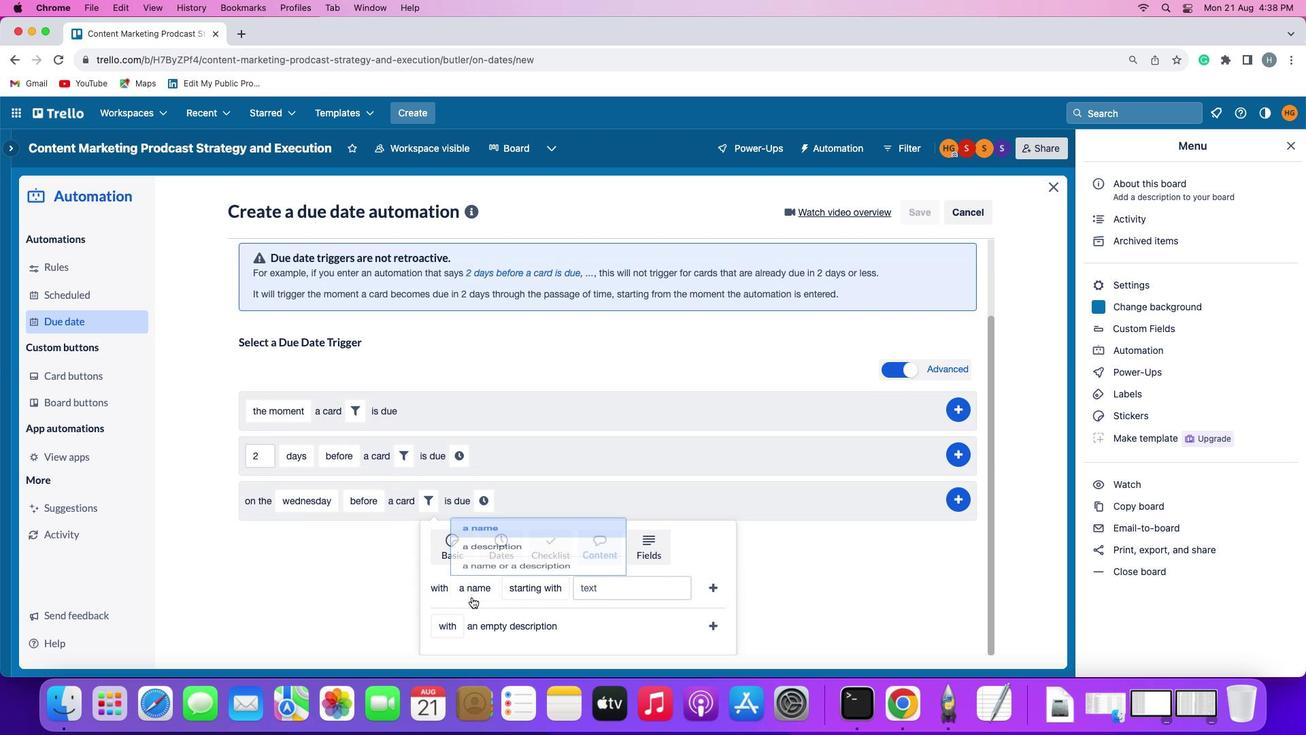 
Action: Mouse moved to (605, 558)
Screenshot: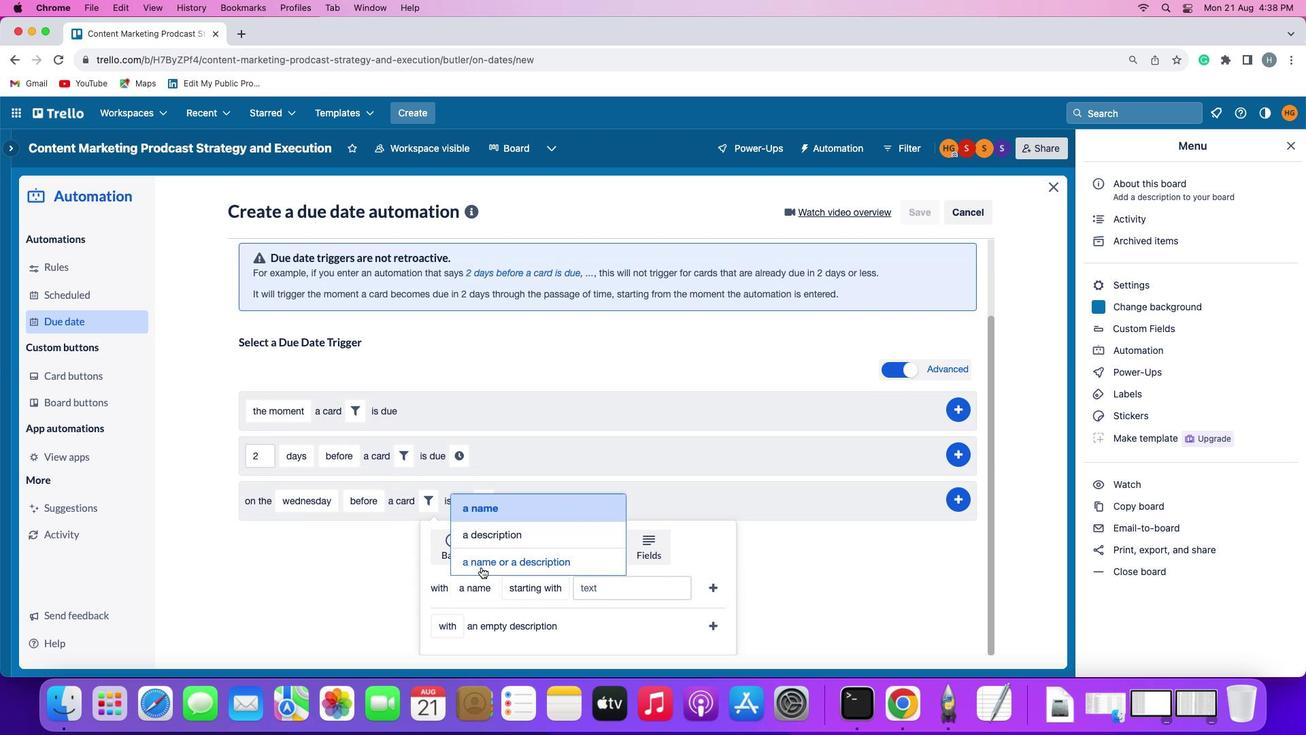 
Action: Mouse pressed left at (605, 558)
Screenshot: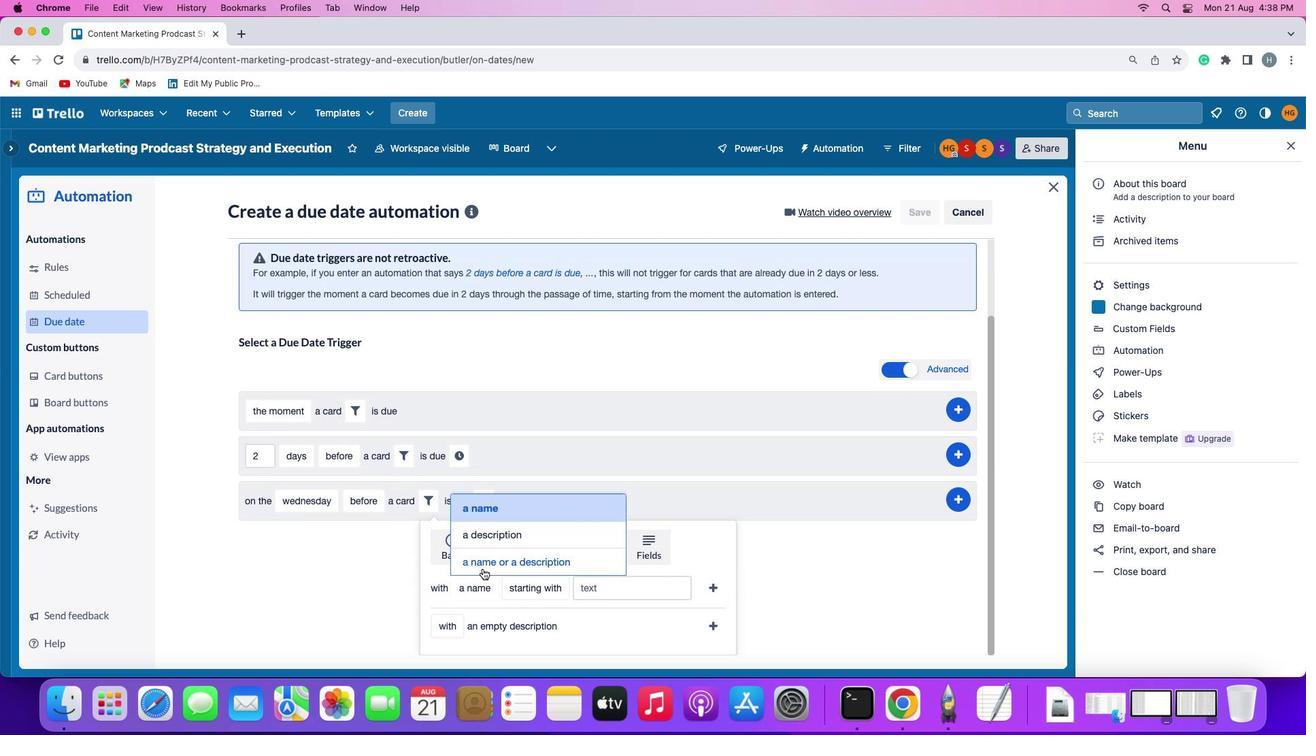 
Action: Mouse moved to (603, 587)
Screenshot: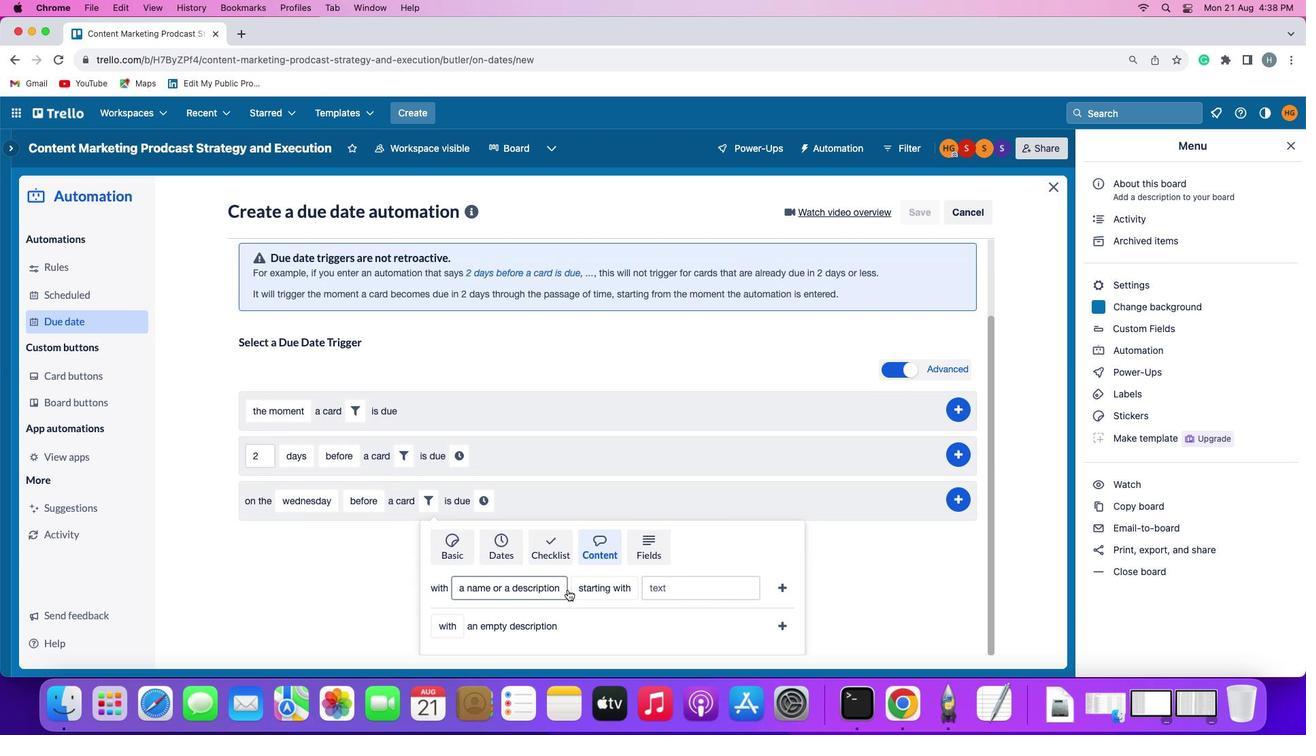 
Action: Mouse pressed left at (603, 587)
Screenshot: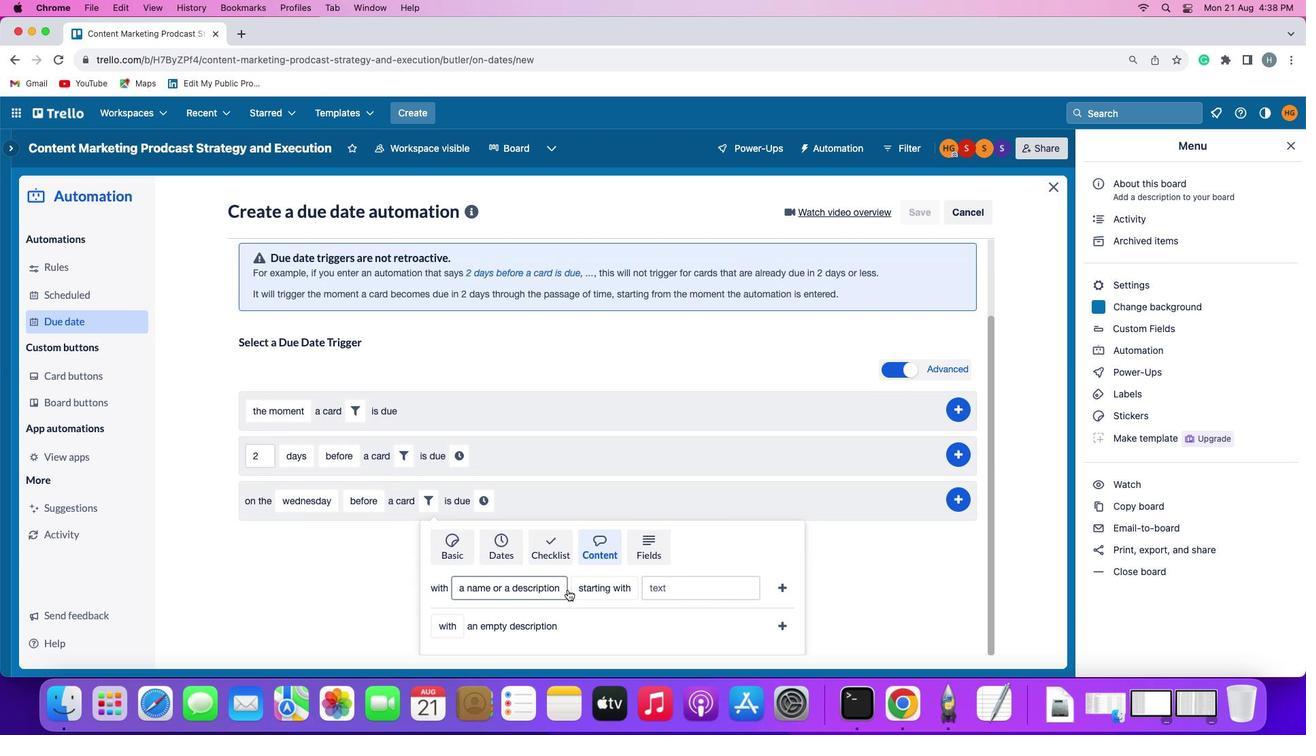 
Action: Mouse moved to (602, 583)
Screenshot: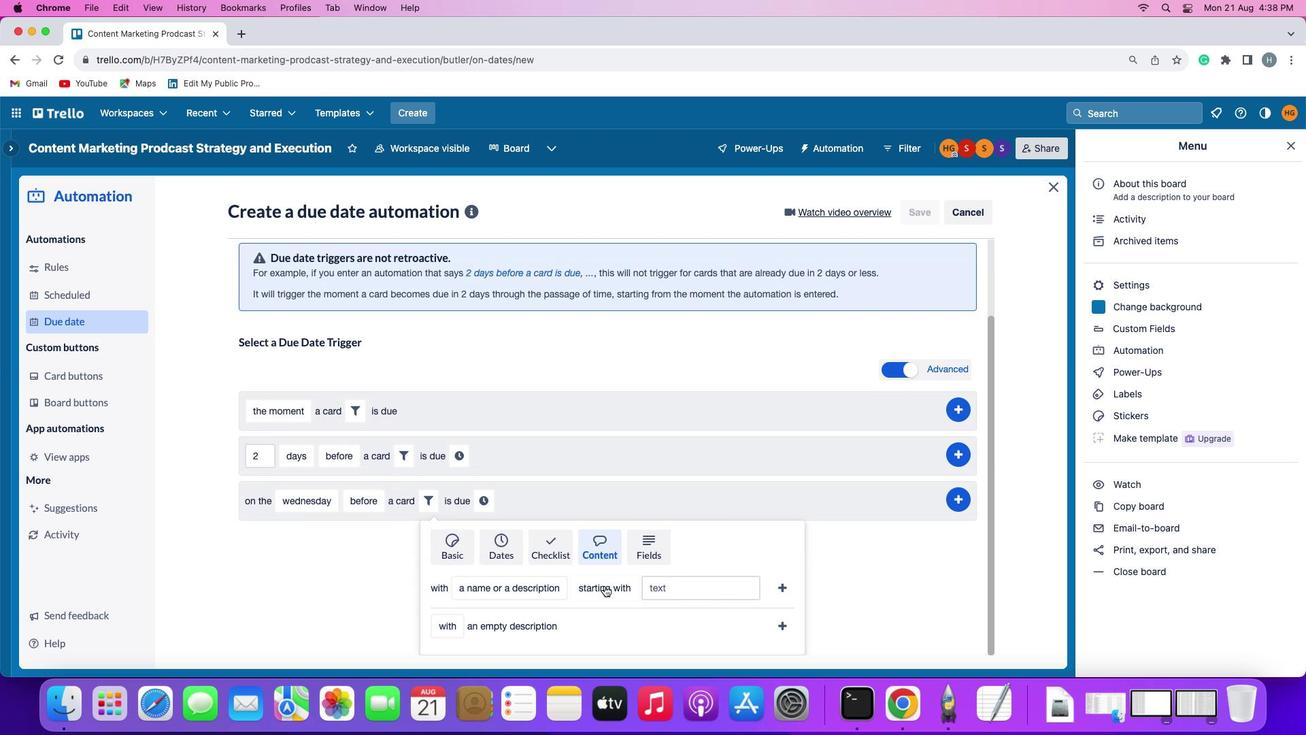 
Action: Mouse pressed left at (602, 583)
Screenshot: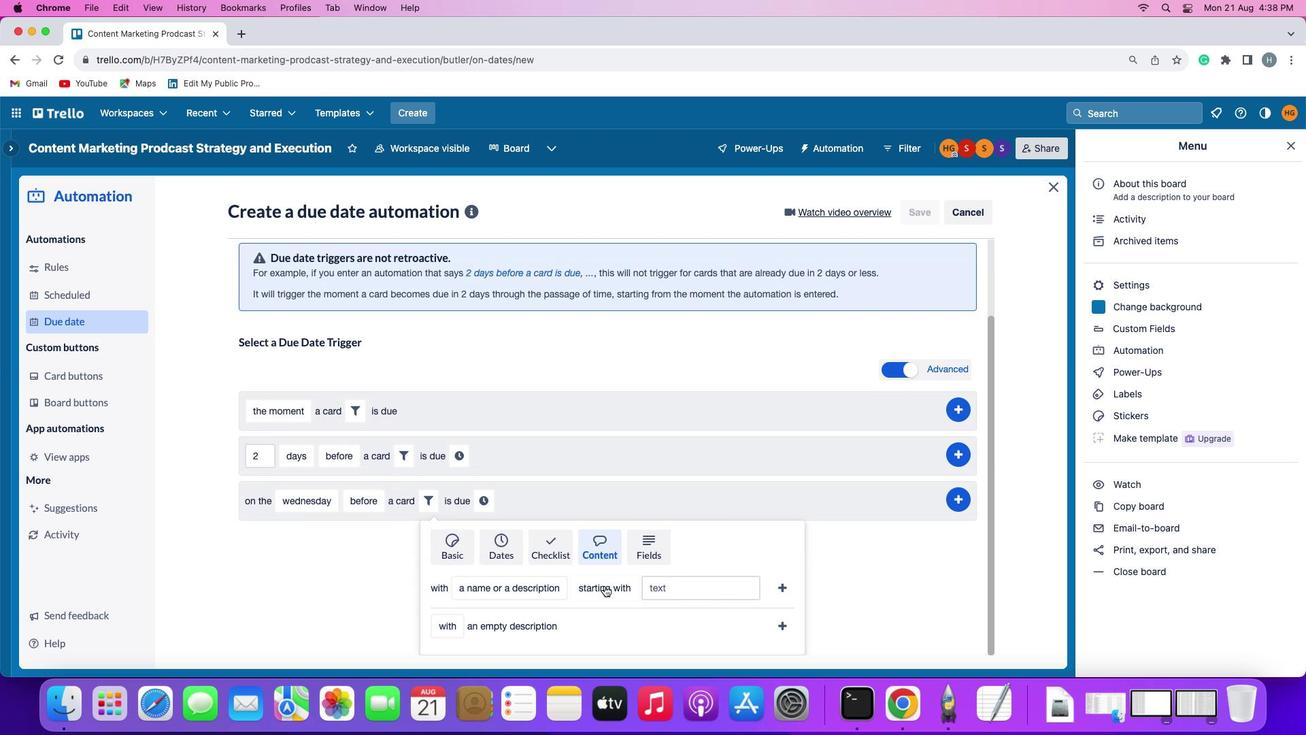 
Action: Mouse moved to (601, 437)
Screenshot: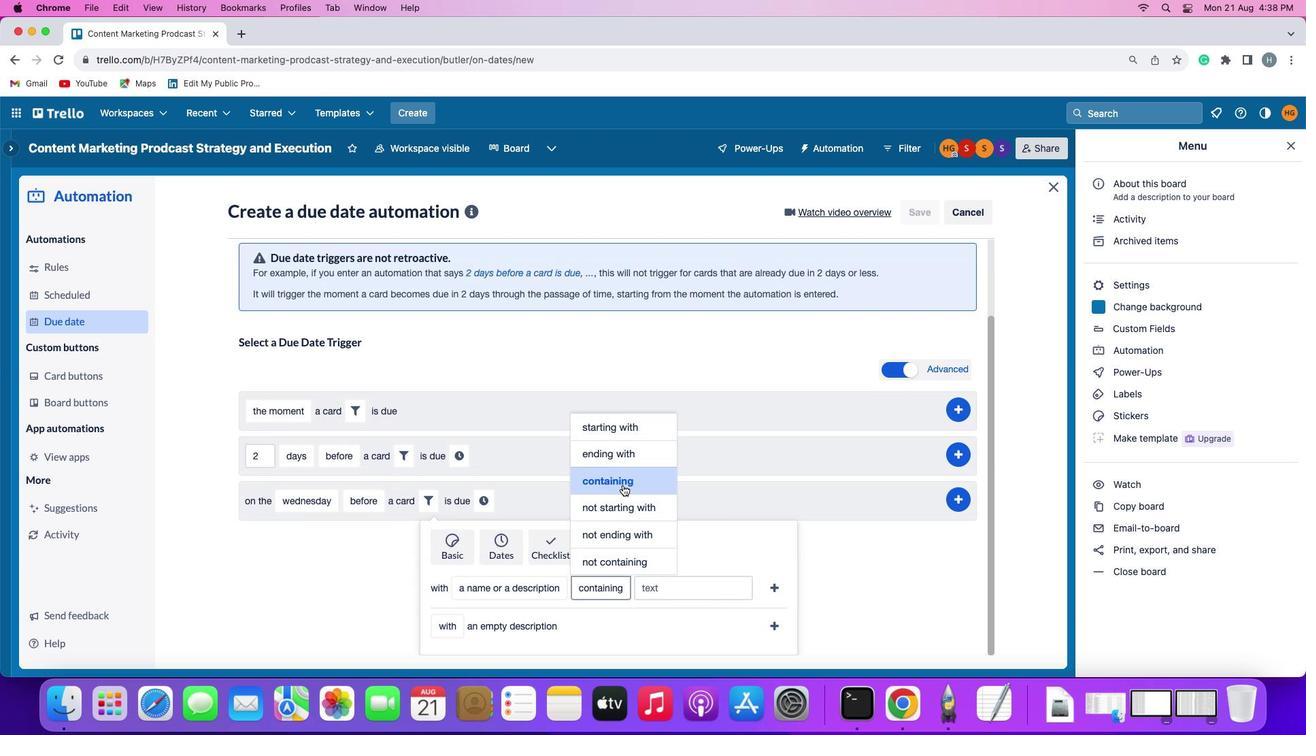 
Action: Mouse pressed left at (601, 437)
Screenshot: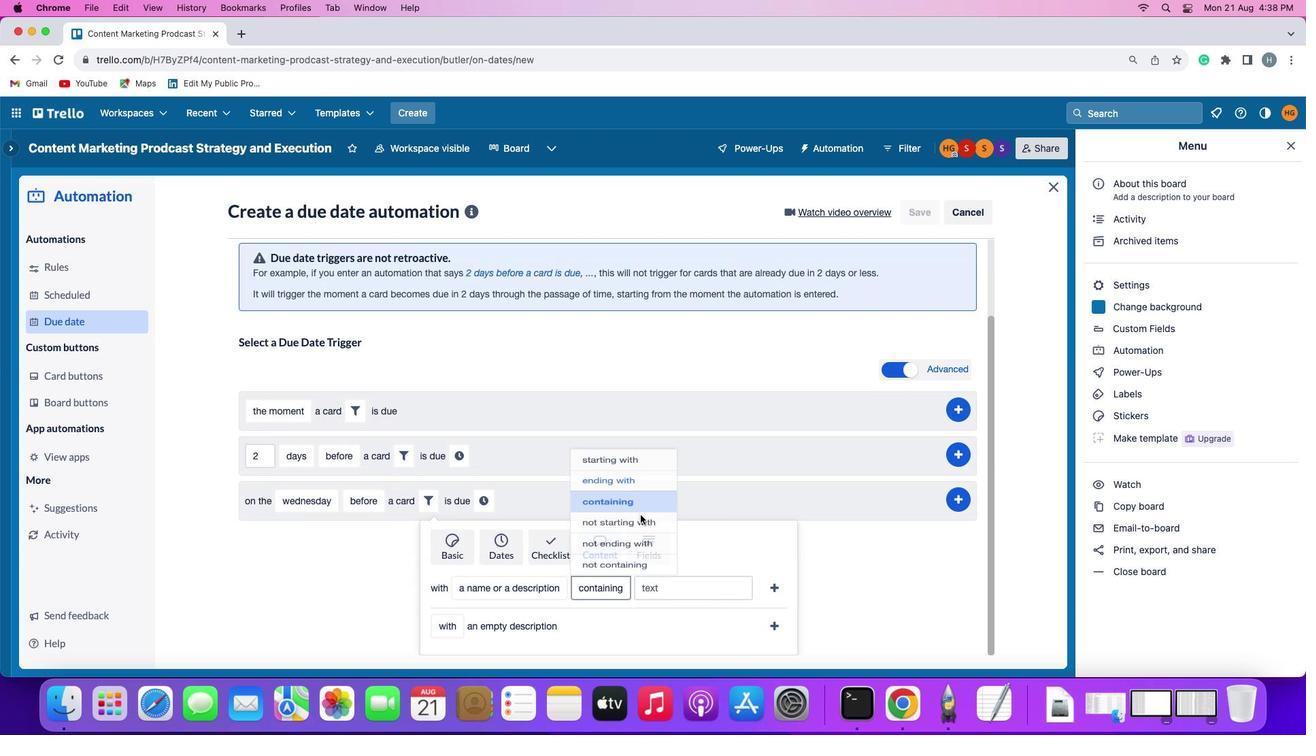 
Action: Mouse moved to (600, 588)
Screenshot: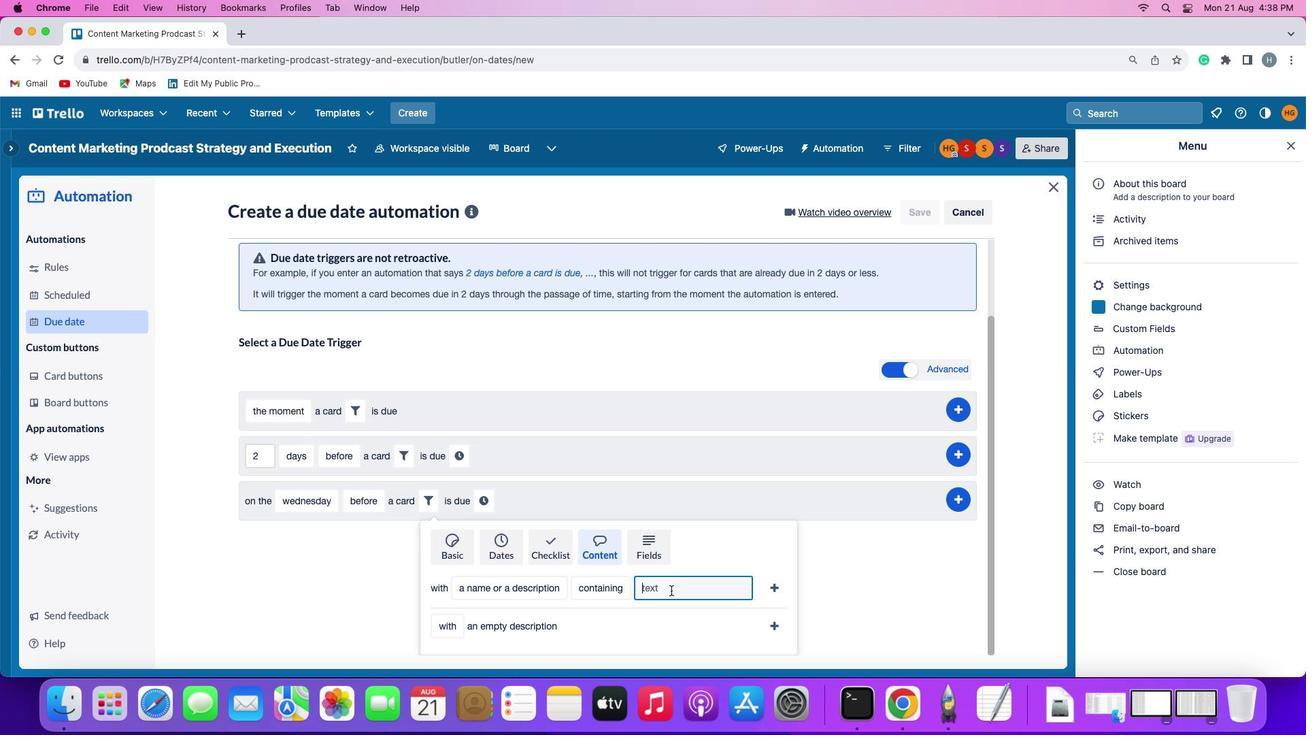 
Action: Mouse pressed left at (600, 588)
Screenshot: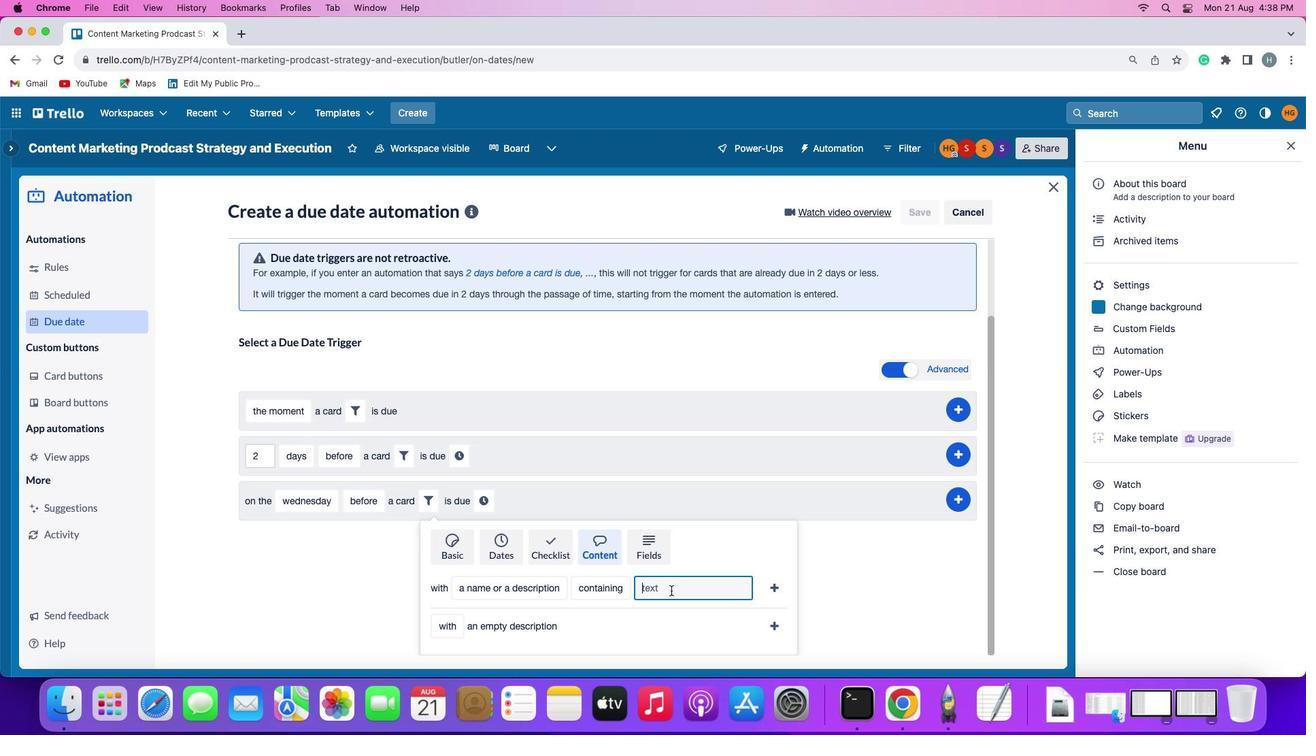 
Action: Mouse moved to (600, 609)
Screenshot: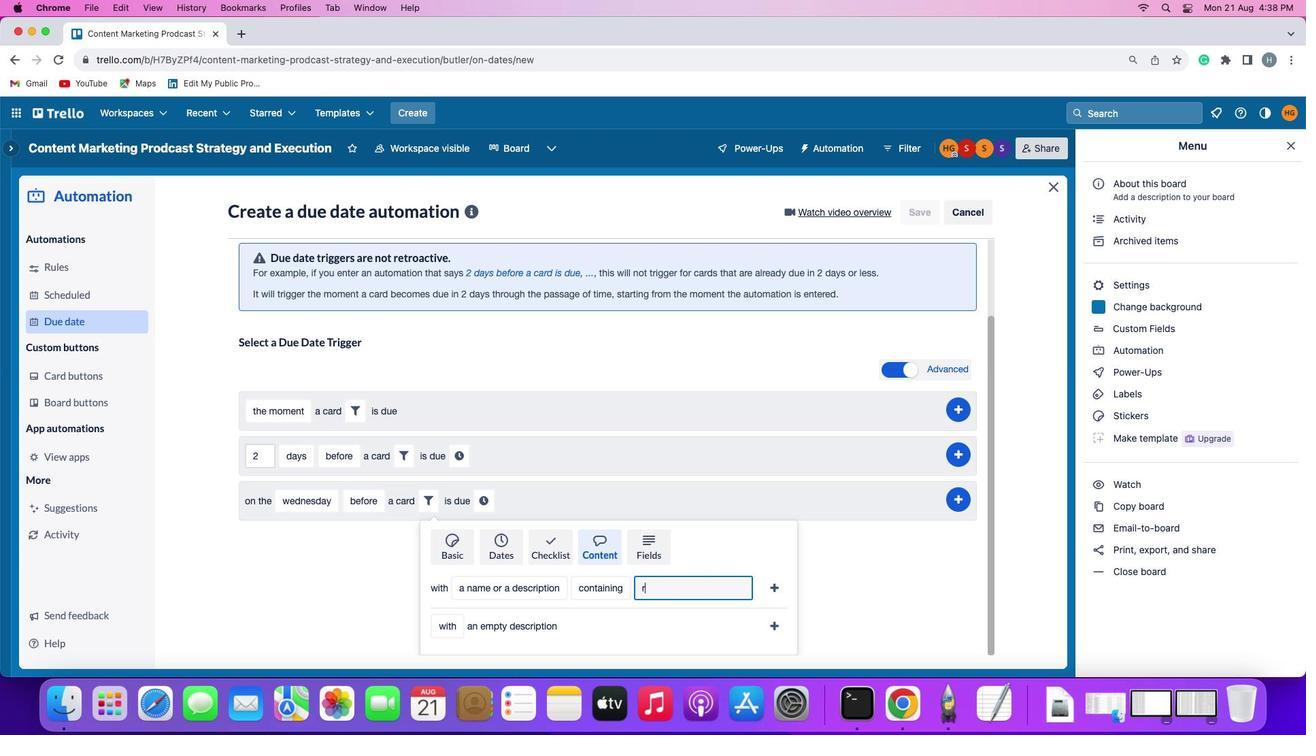 
Action: Key pressed 'r''e''s''u''m'
Screenshot: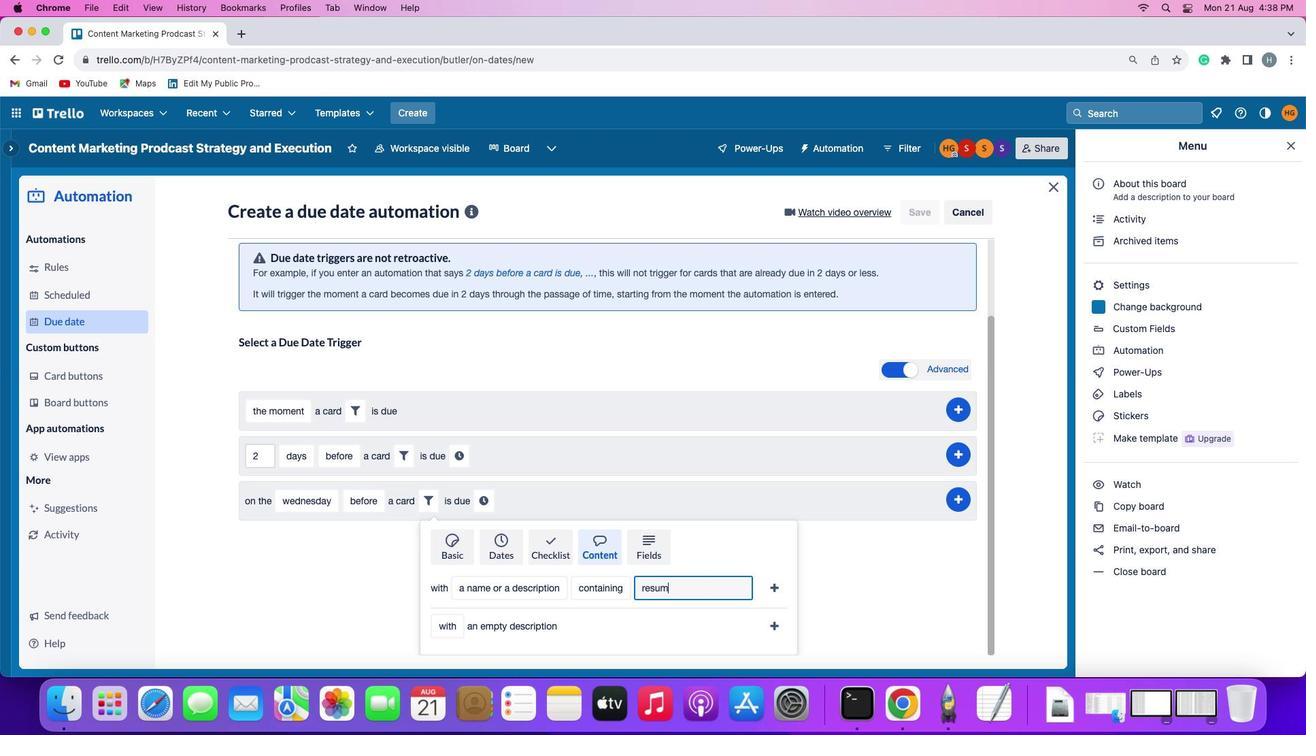 
Action: Mouse moved to (601, 607)
Screenshot: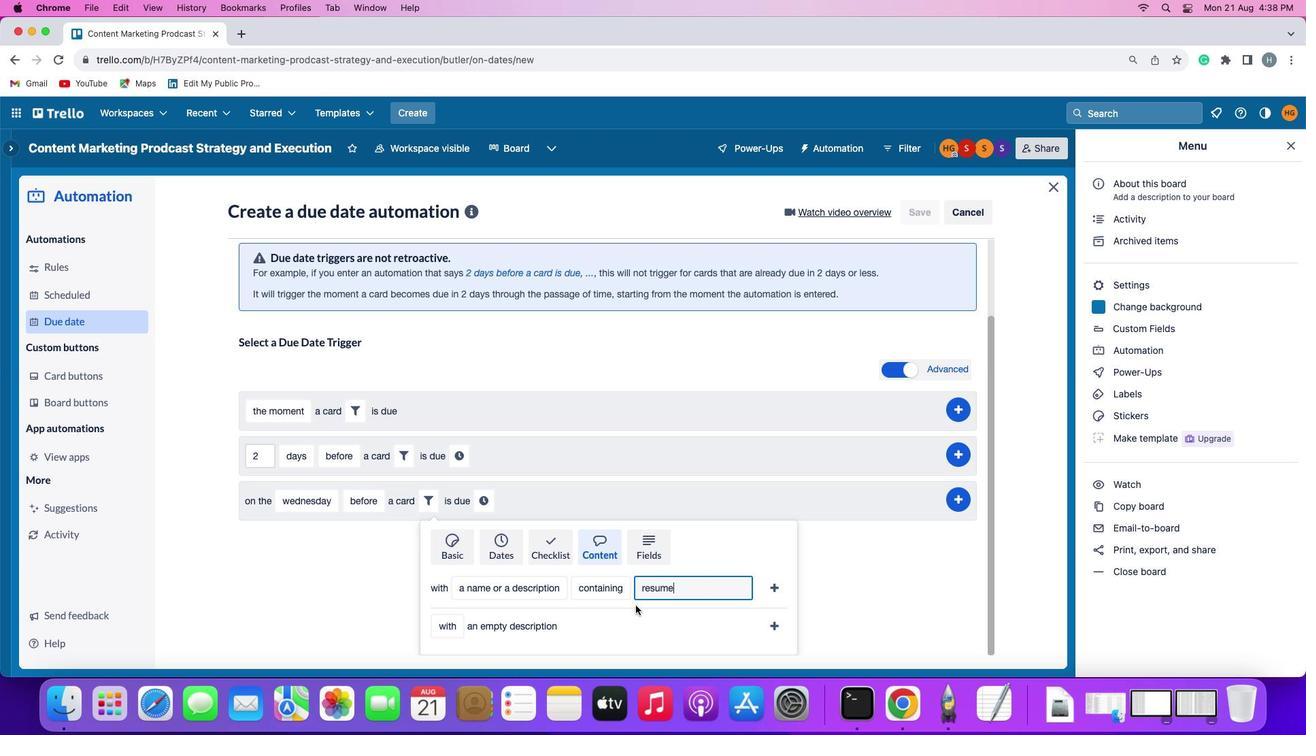 
Action: Key pressed 'e'
Screenshot: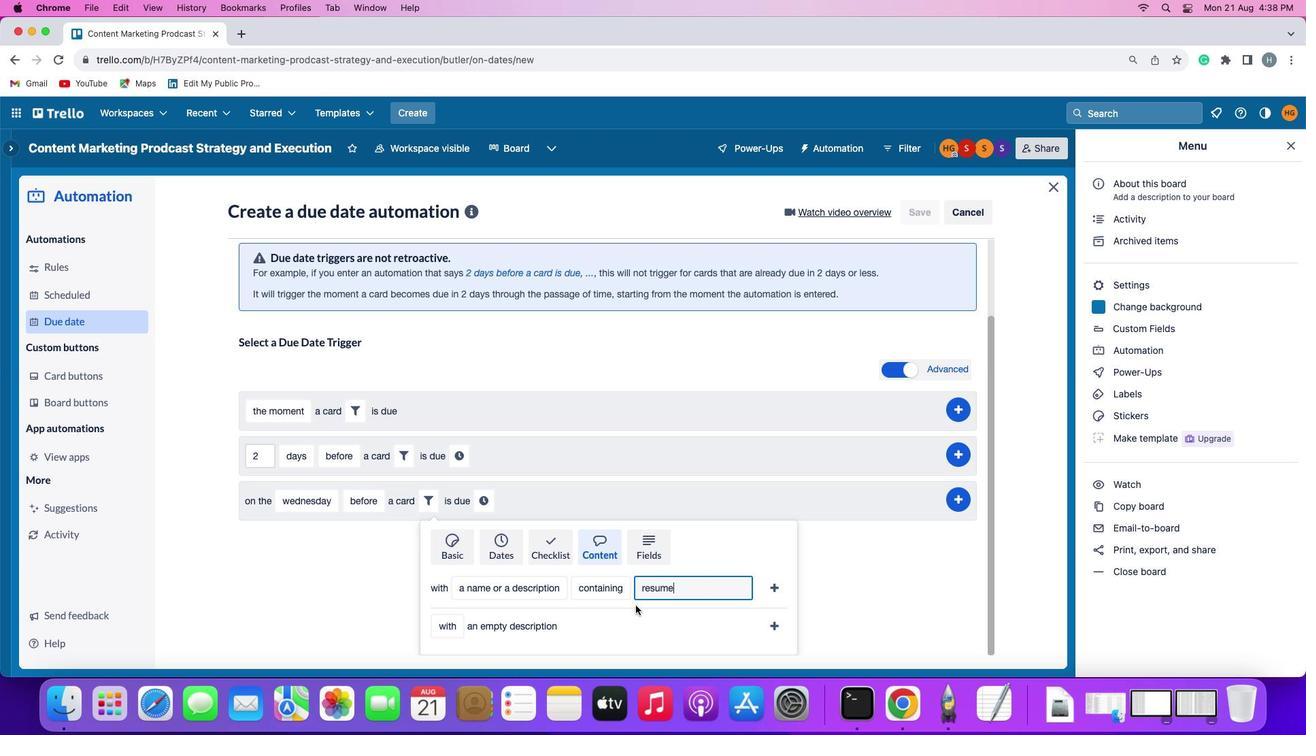 
Action: Mouse moved to (598, 573)
Screenshot: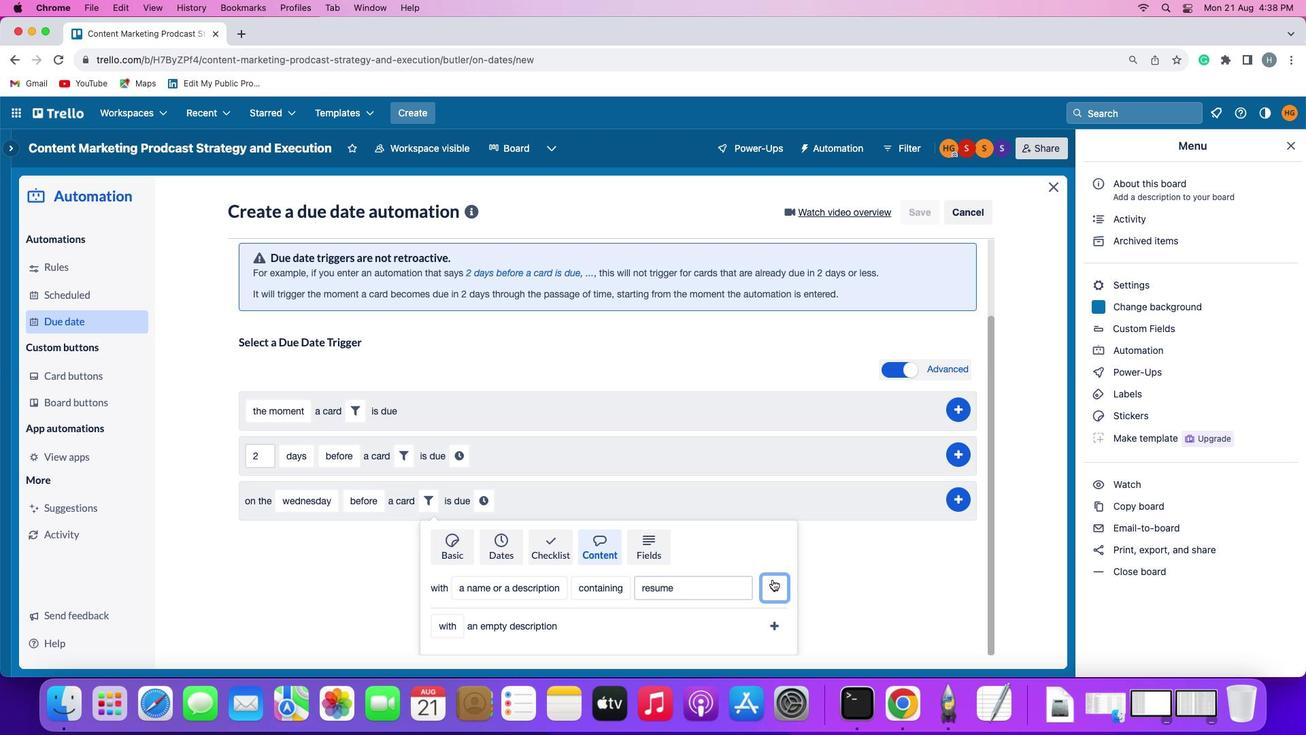 
Action: Mouse pressed left at (598, 573)
Screenshot: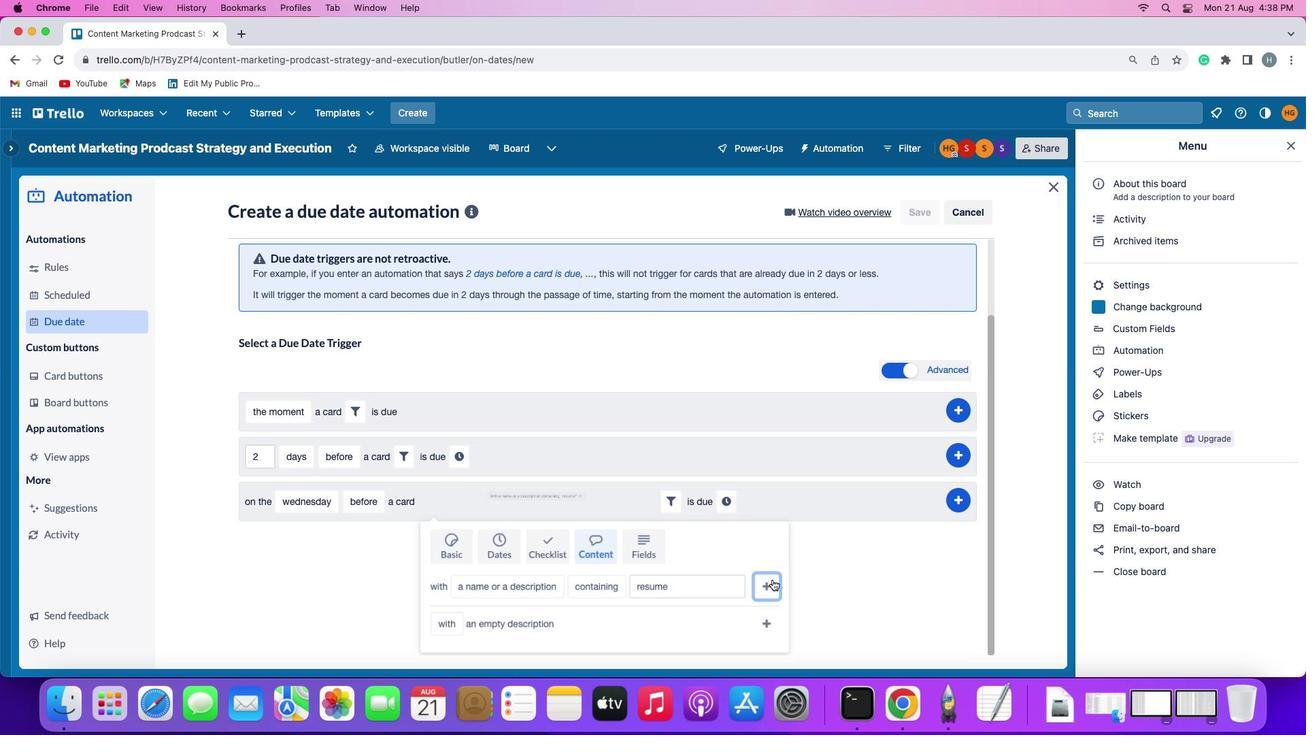 
Action: Mouse moved to (599, 582)
Screenshot: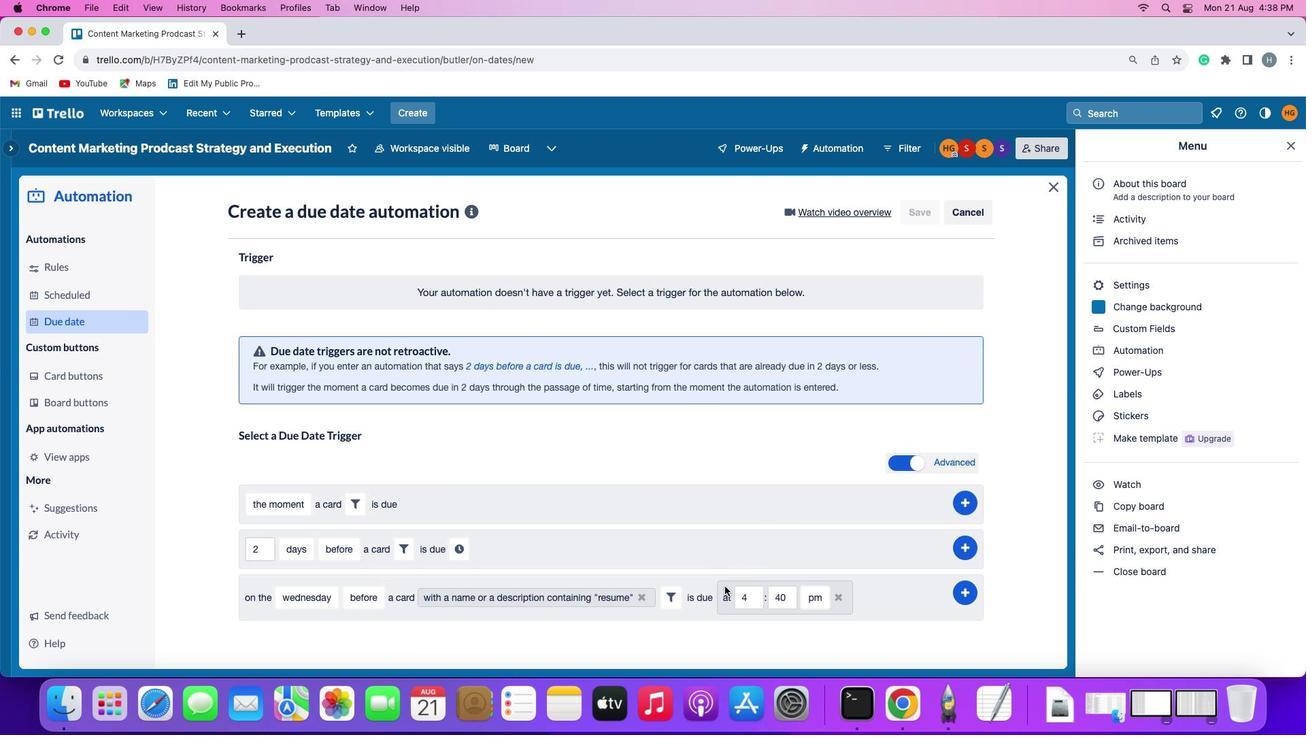 
Action: Mouse pressed left at (599, 582)
Screenshot: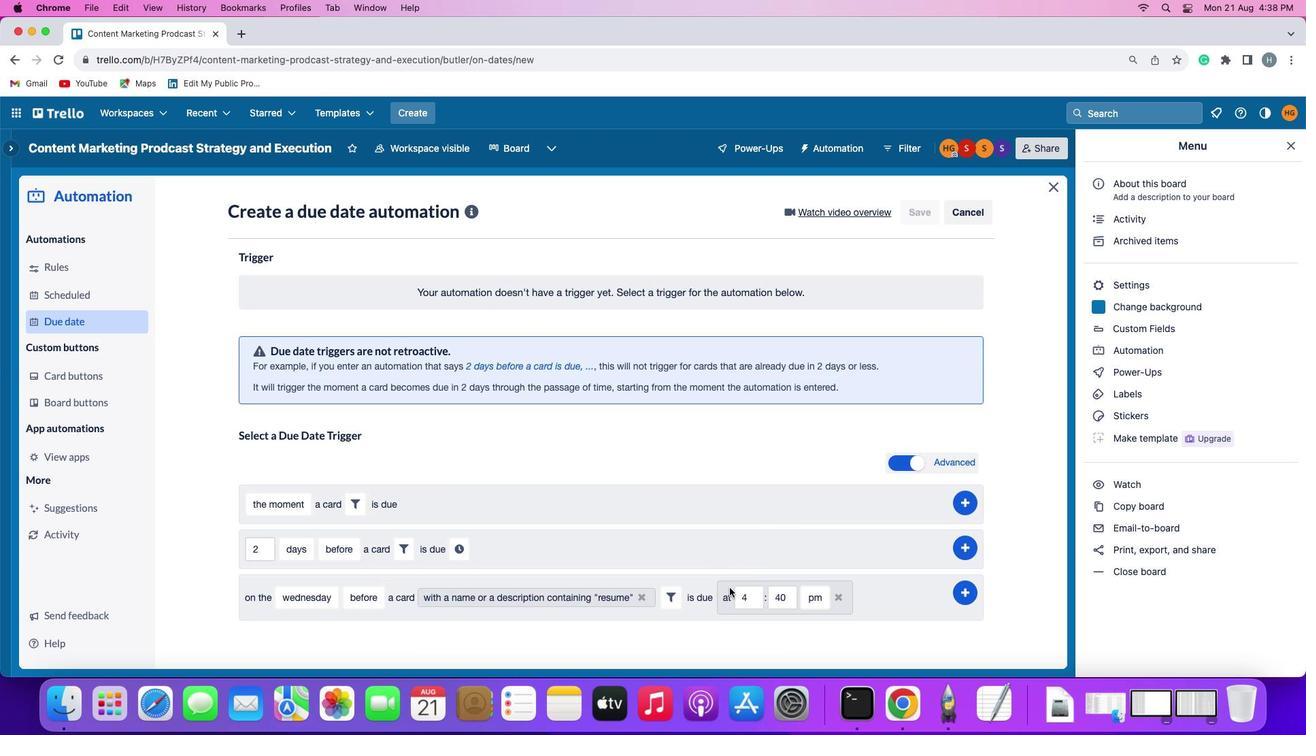 
Action: Mouse moved to (598, 587)
Screenshot: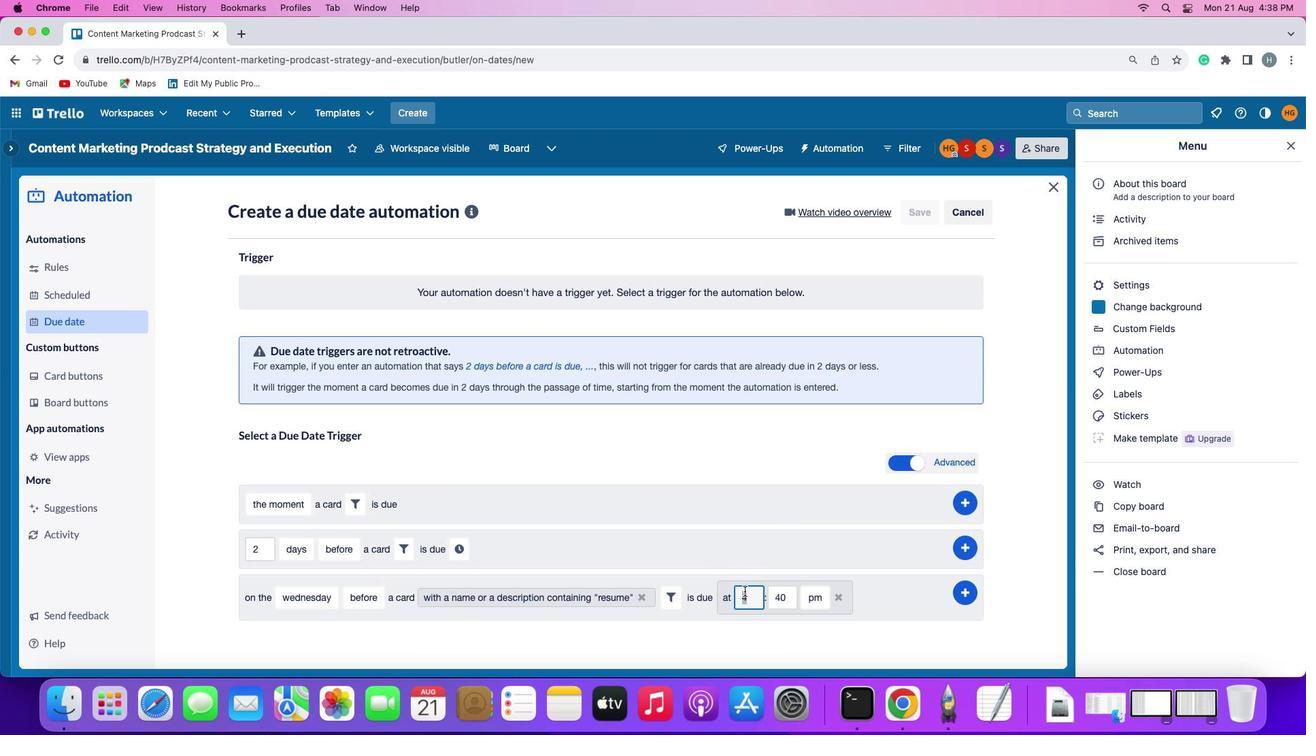 
Action: Mouse pressed left at (598, 587)
Screenshot: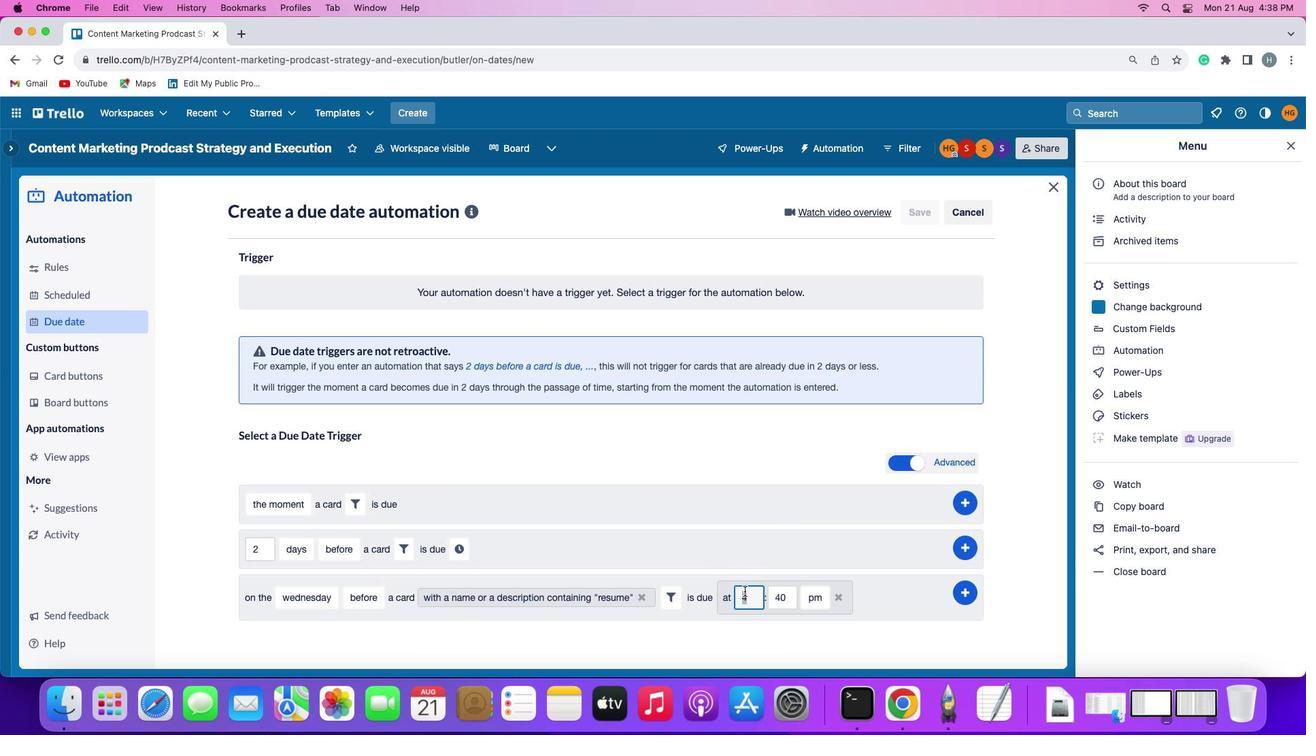
Action: Mouse moved to (598, 591)
Screenshot: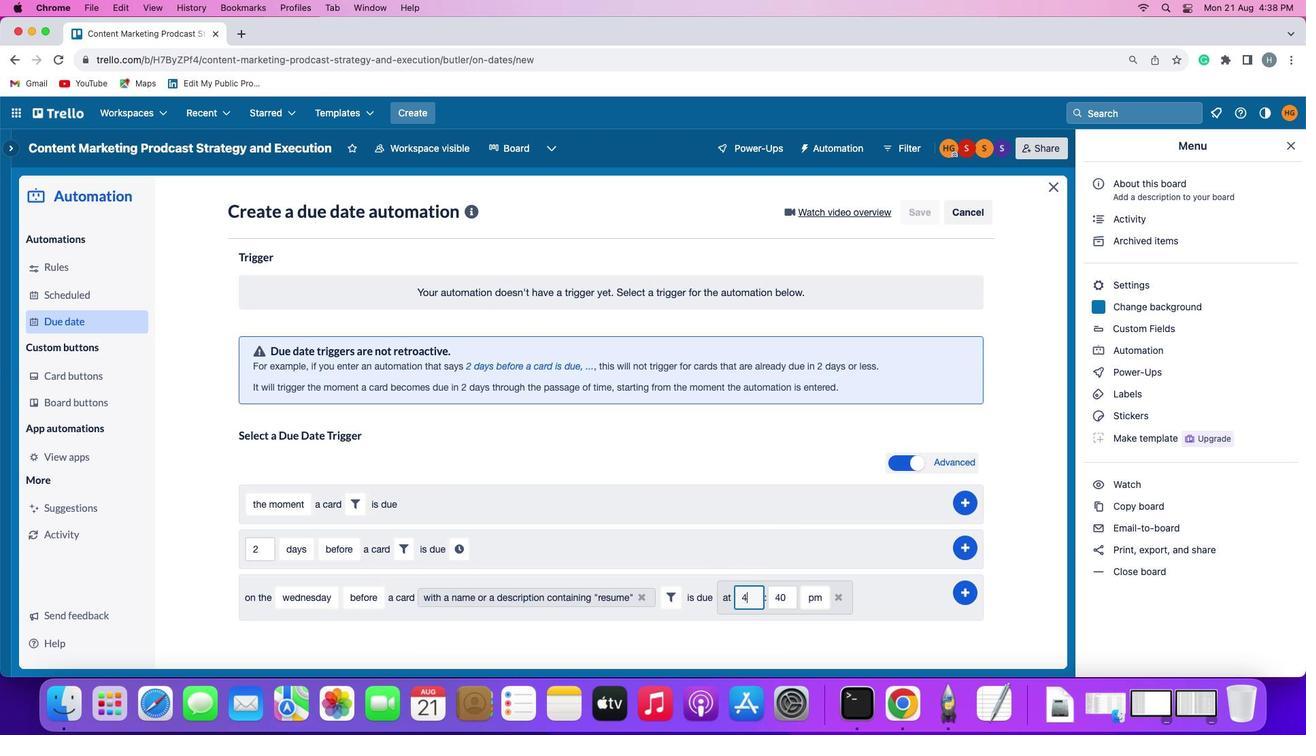 
Action: Key pressed Key.rightKey.backspace'1''1'
Screenshot: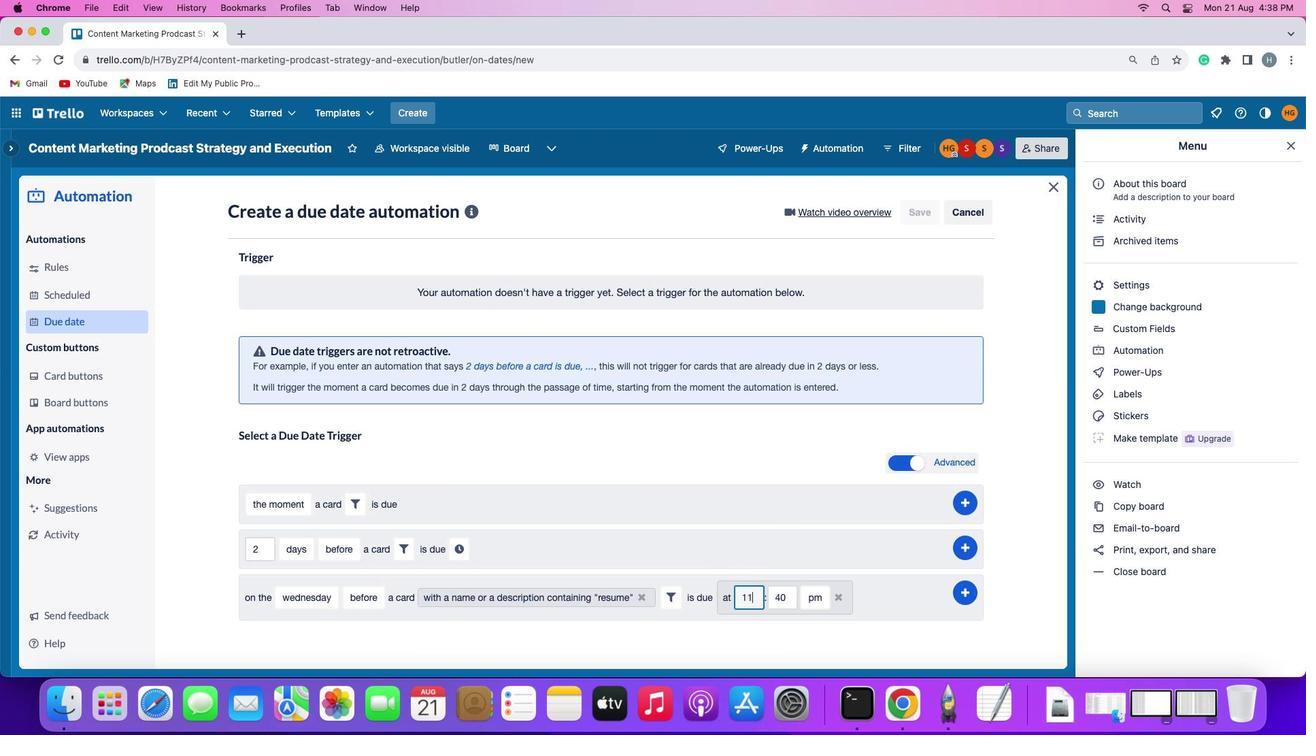
Action: Mouse moved to (597, 590)
Screenshot: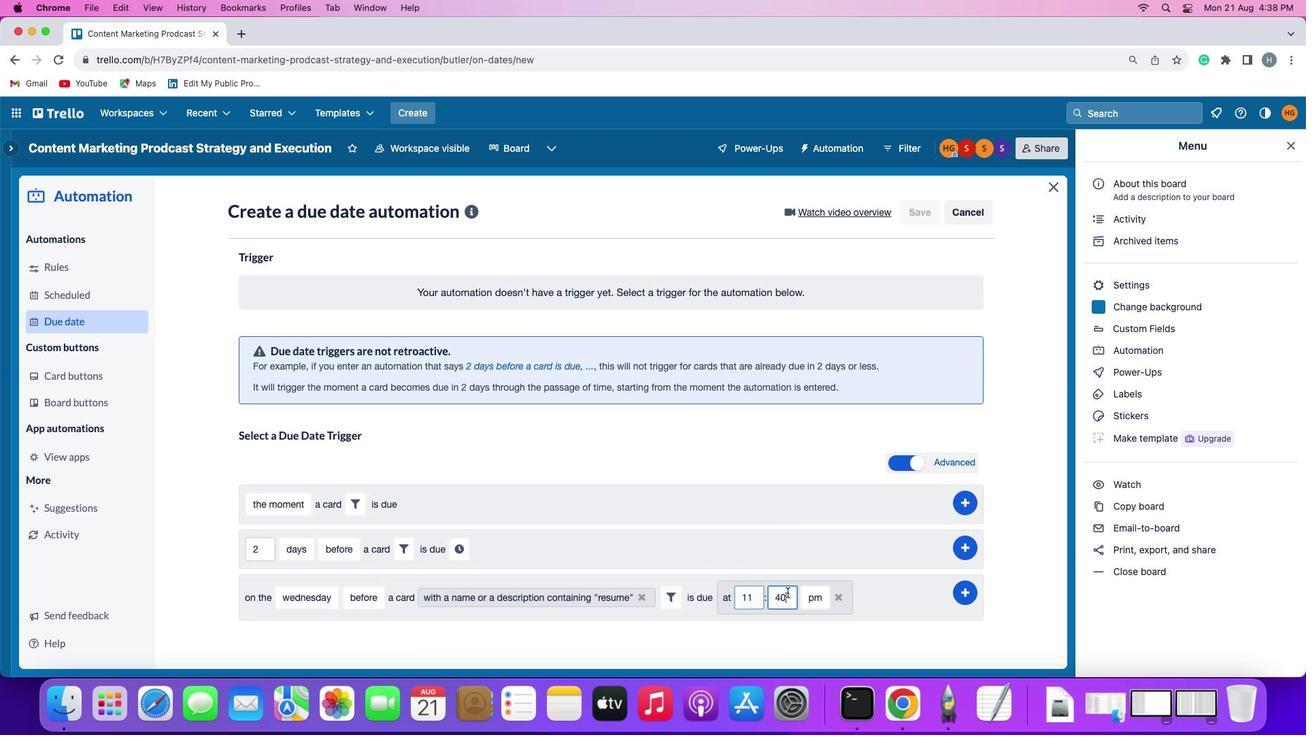 
Action: Mouse pressed left at (597, 590)
Screenshot: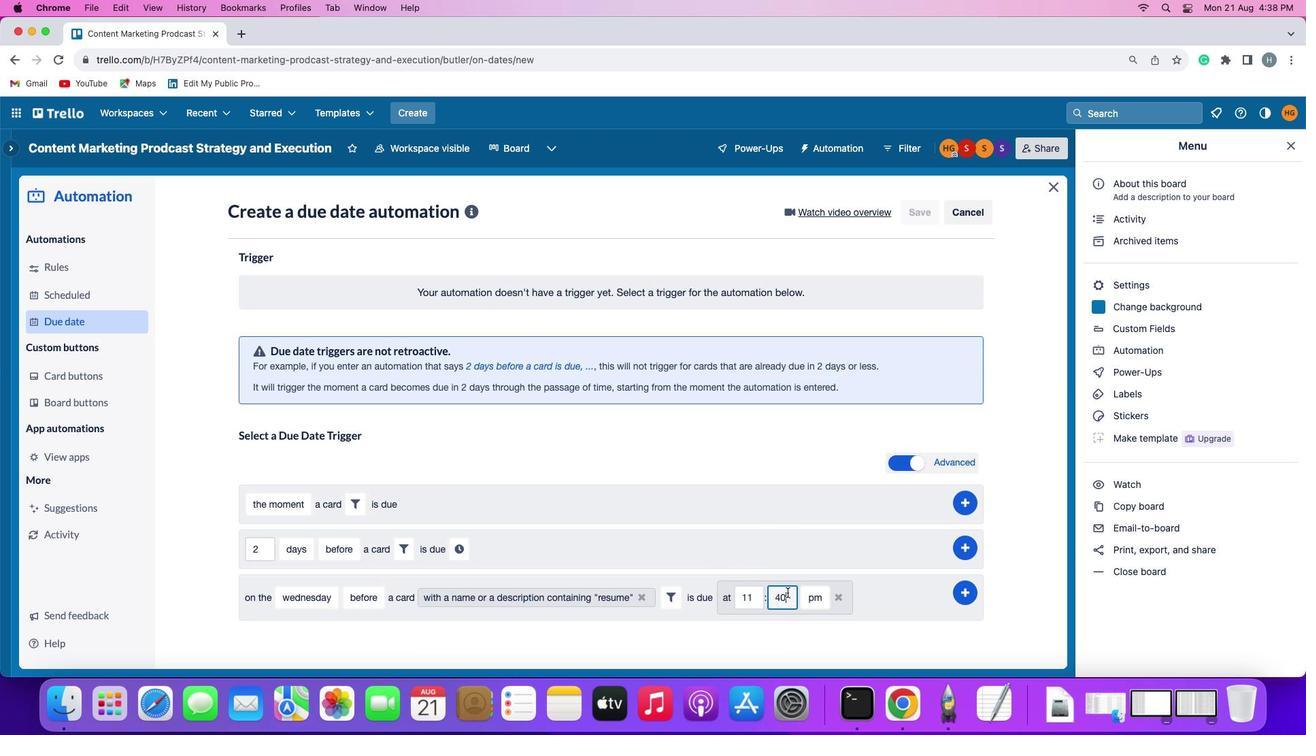 
Action: Key pressed Key.backspaceKey.backspace'0''0'
Screenshot: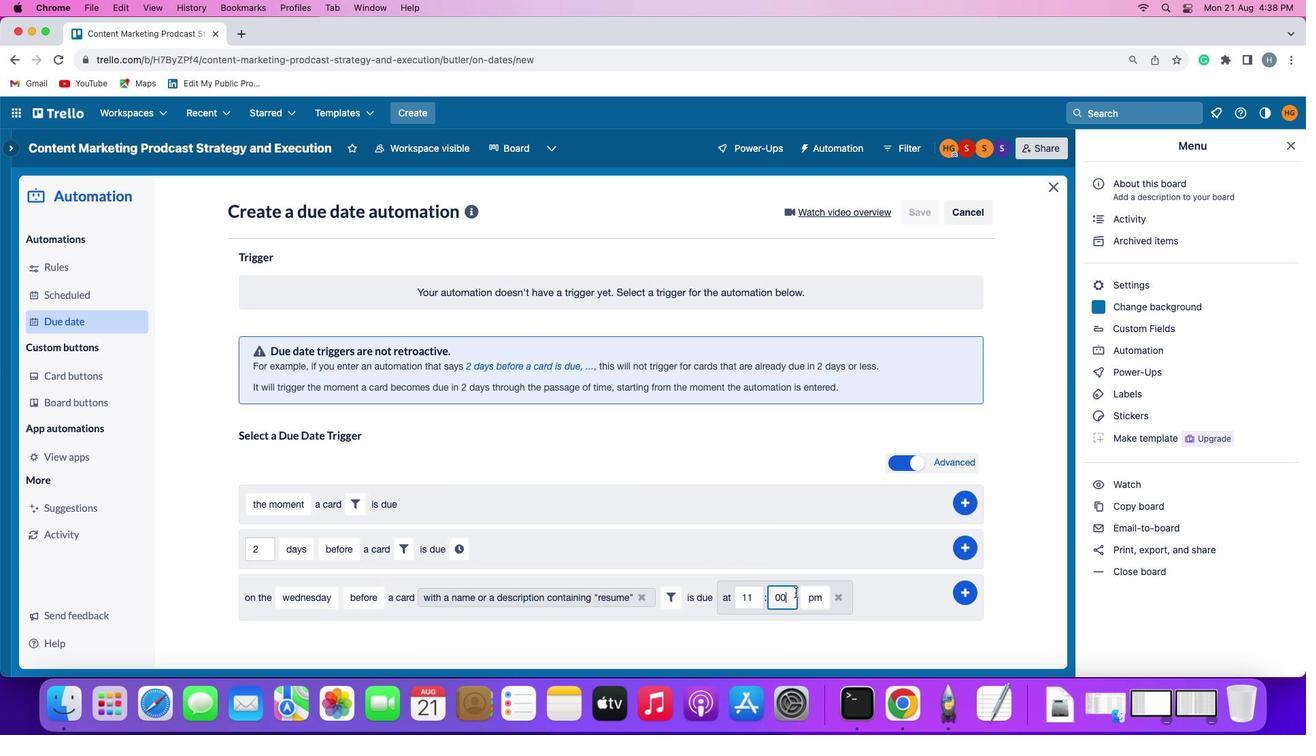 
Action: Mouse moved to (596, 590)
Screenshot: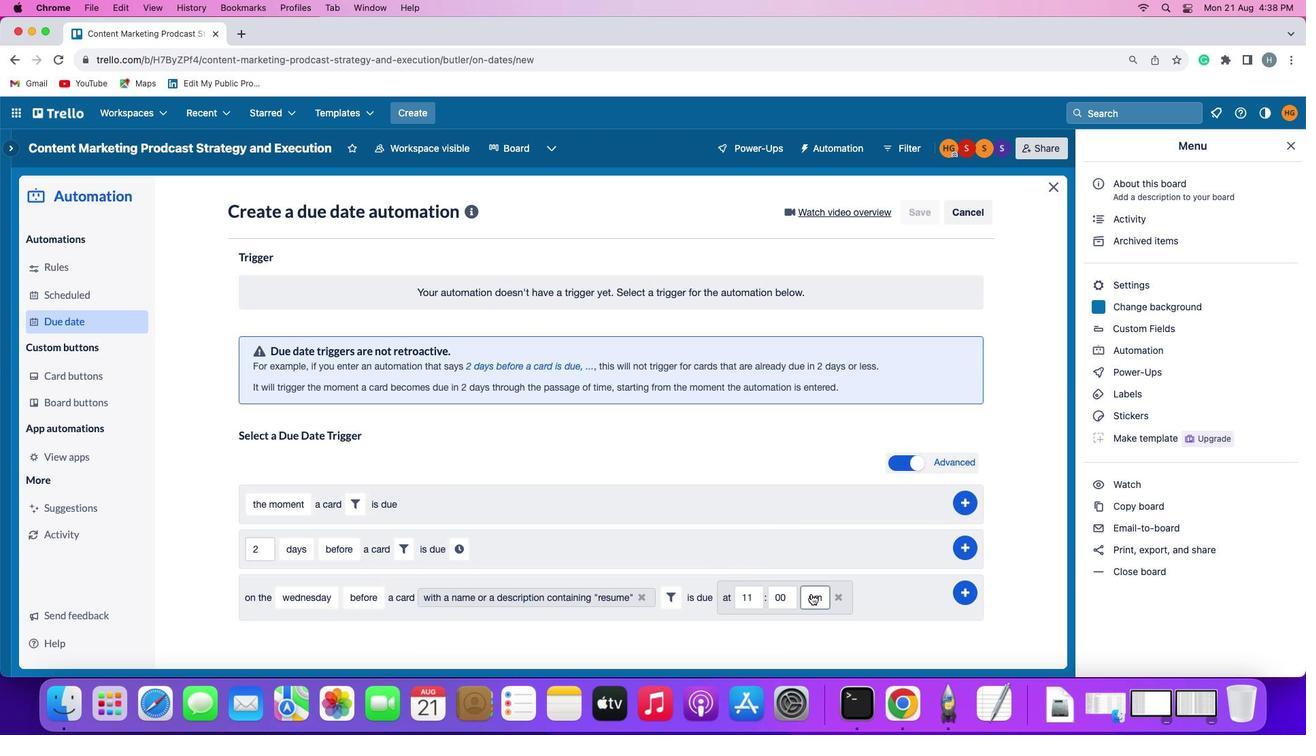 
Action: Mouse pressed left at (596, 590)
Screenshot: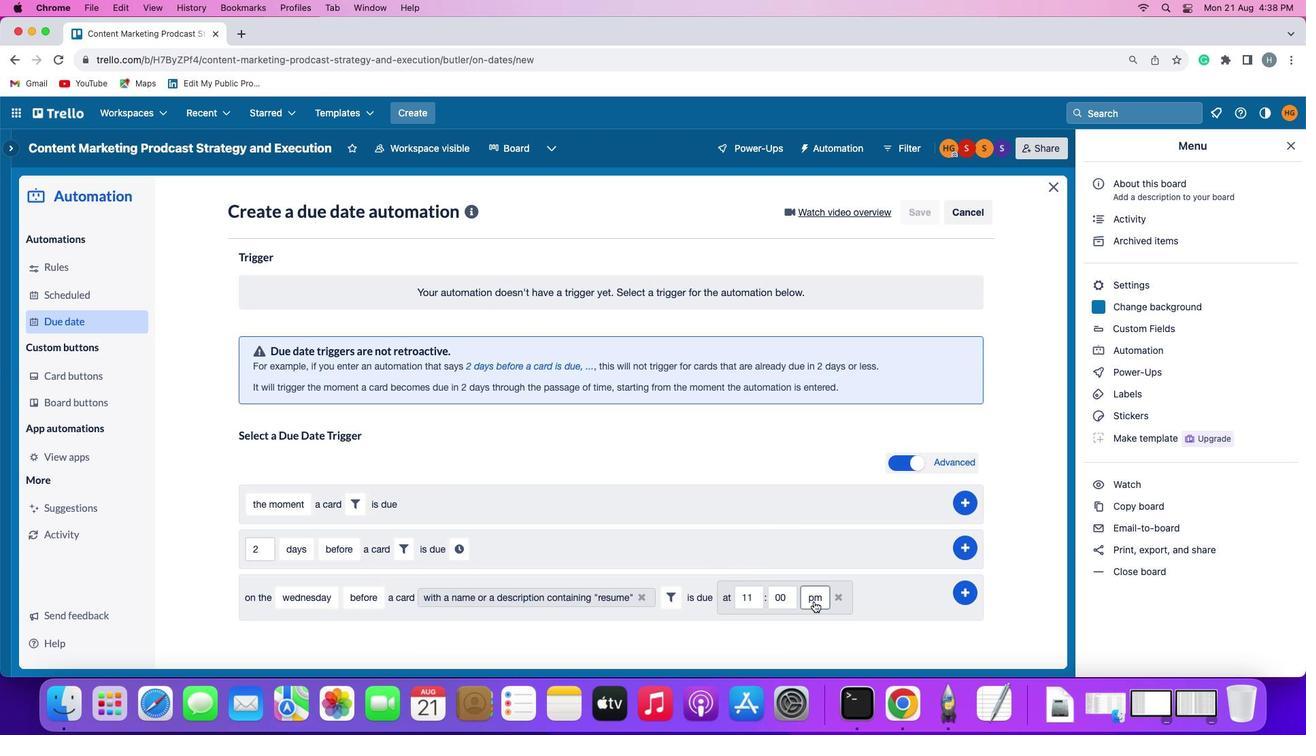 
Action: Mouse moved to (596, 630)
Screenshot: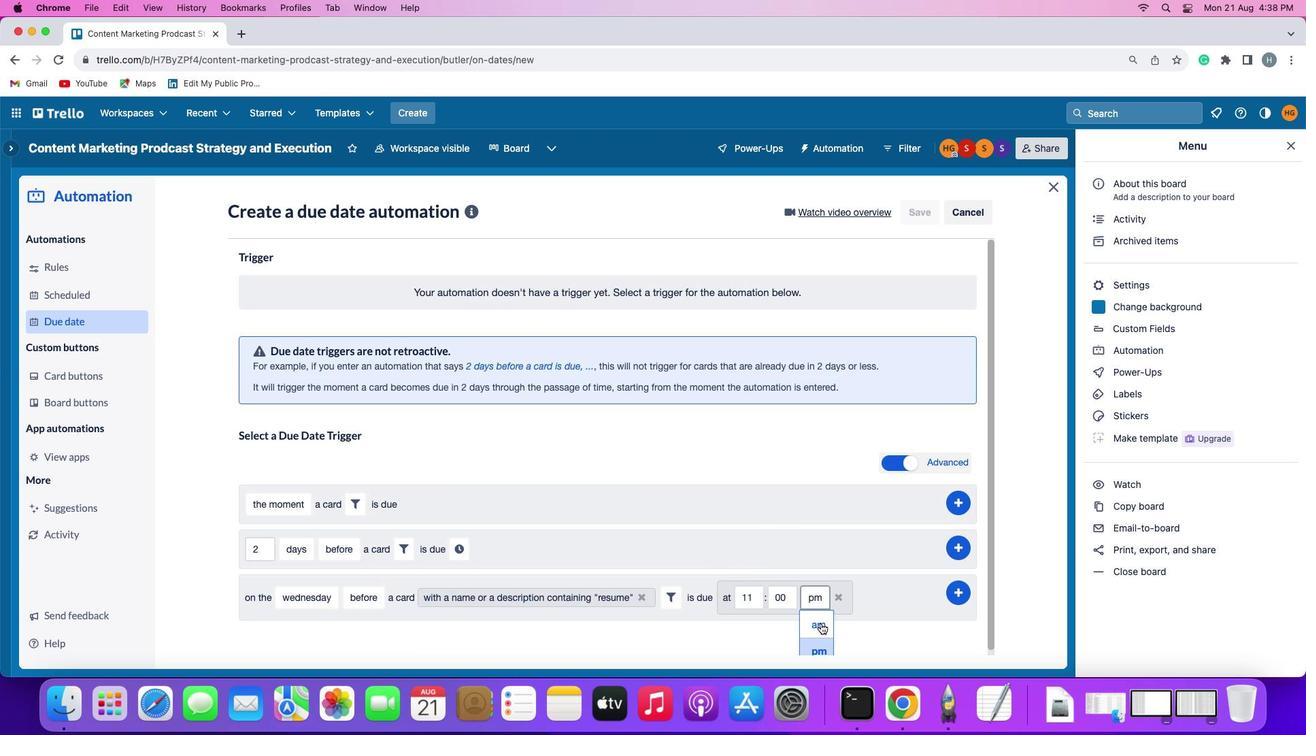 
Action: Mouse pressed left at (596, 630)
Screenshot: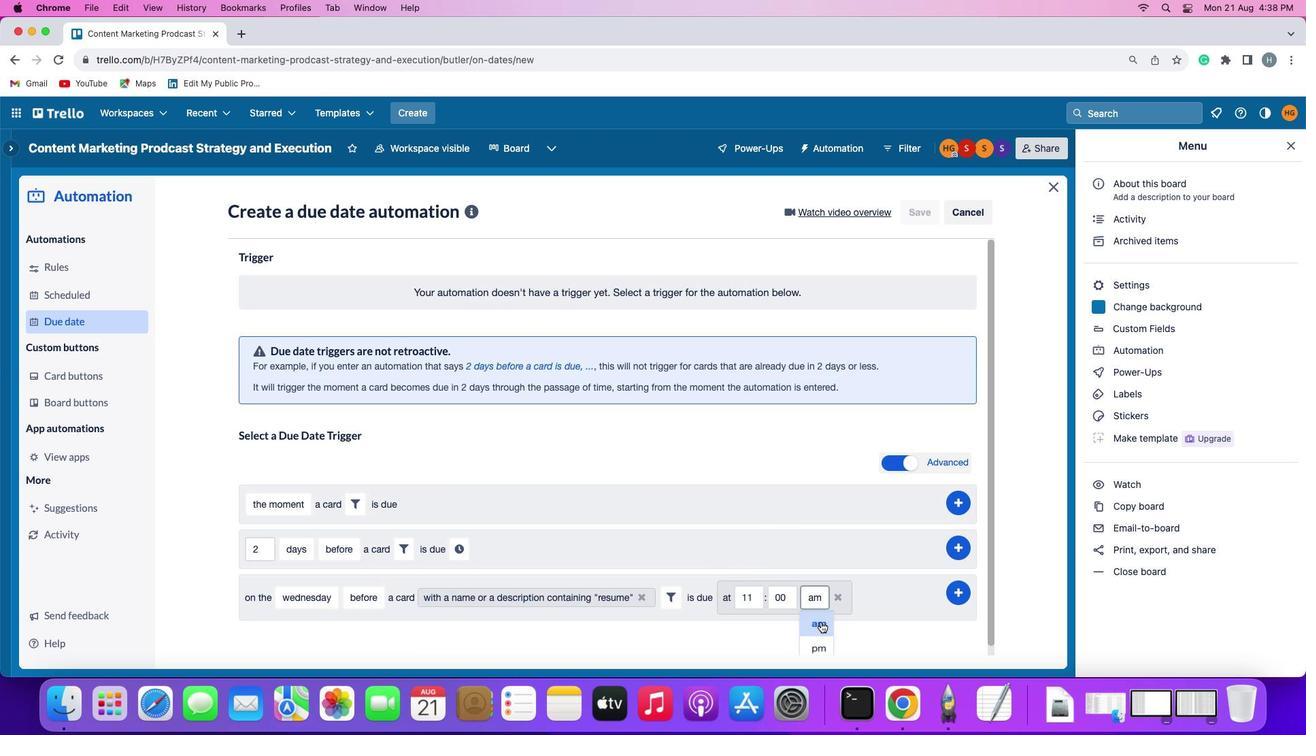 
Action: Mouse moved to (592, 588)
Screenshot: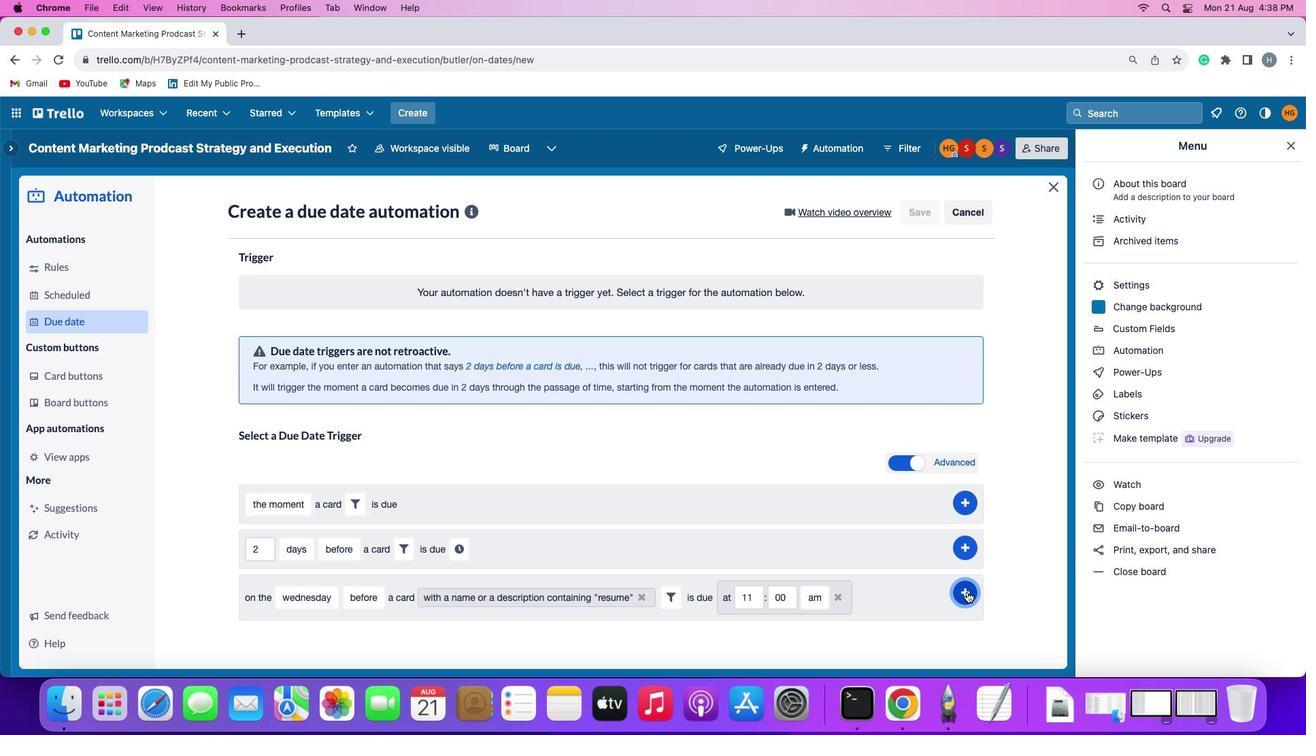 
Action: Mouse pressed left at (592, 588)
Screenshot: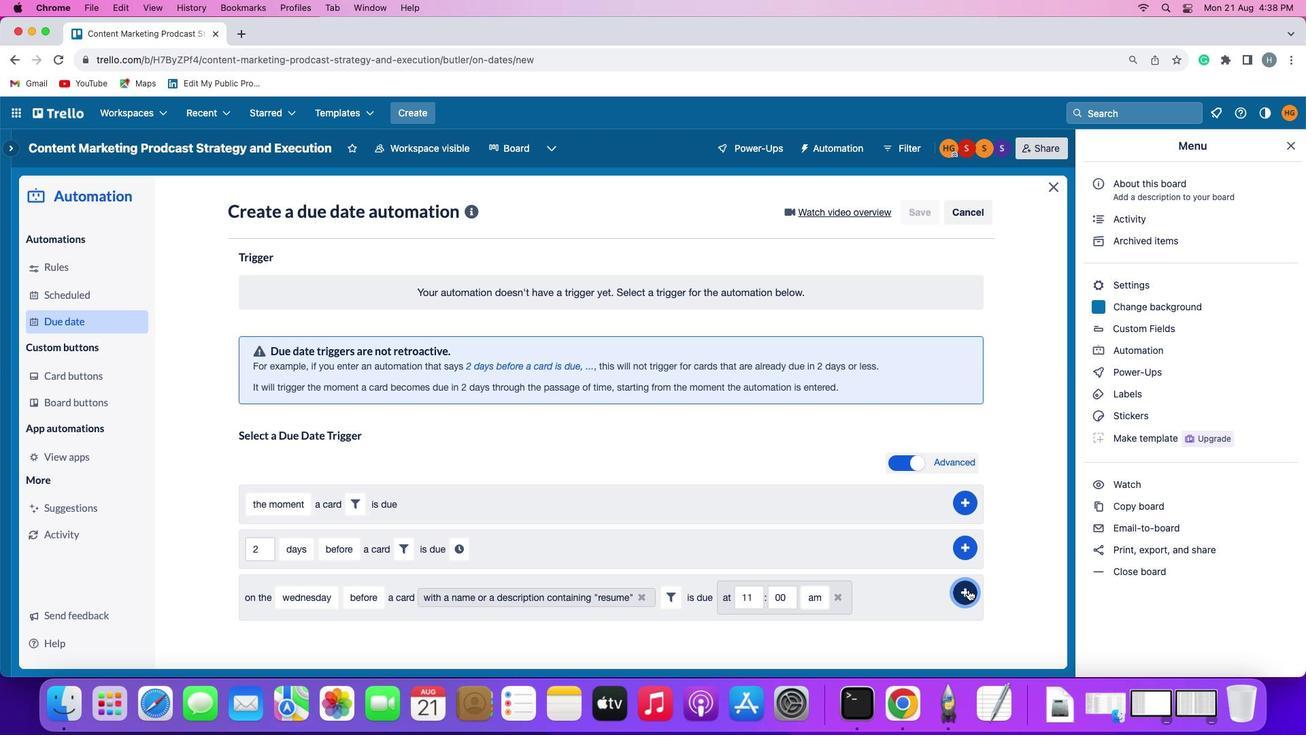 
Action: Mouse moved to (591, 432)
Screenshot: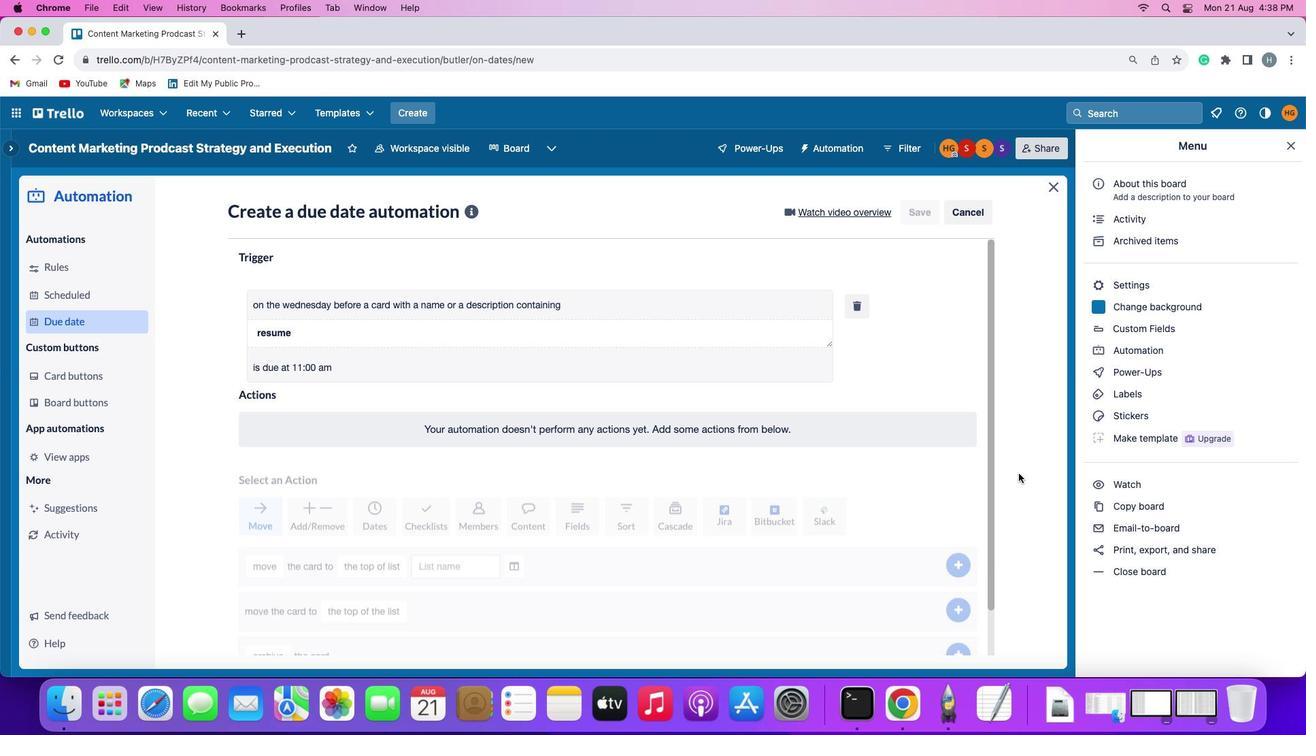 
